 Task: Open Card Card0000000082 in Board Board0000000021 in Workspace WS0000000007 in Trello. Add Member Ayush98111@gmail.com to Card Card0000000082 in Board Board0000000021 in Workspace WS0000000007 in Trello. Add Blue Label titled Label0000000082 to Card Card0000000082 in Board Board0000000021 in Workspace WS0000000007 in Trello. Add Checklist CL0000000082 to Card Card0000000082 in Board Board0000000021 in Workspace WS0000000007 in Trello. Add Dates with Start Date as Sep 01 2023 and Due Date as Sep 30 2023 to Card Card0000000082 in Board Board0000000021 in Workspace WS0000000007 in Trello
Action: Mouse moved to (383, 416)
Screenshot: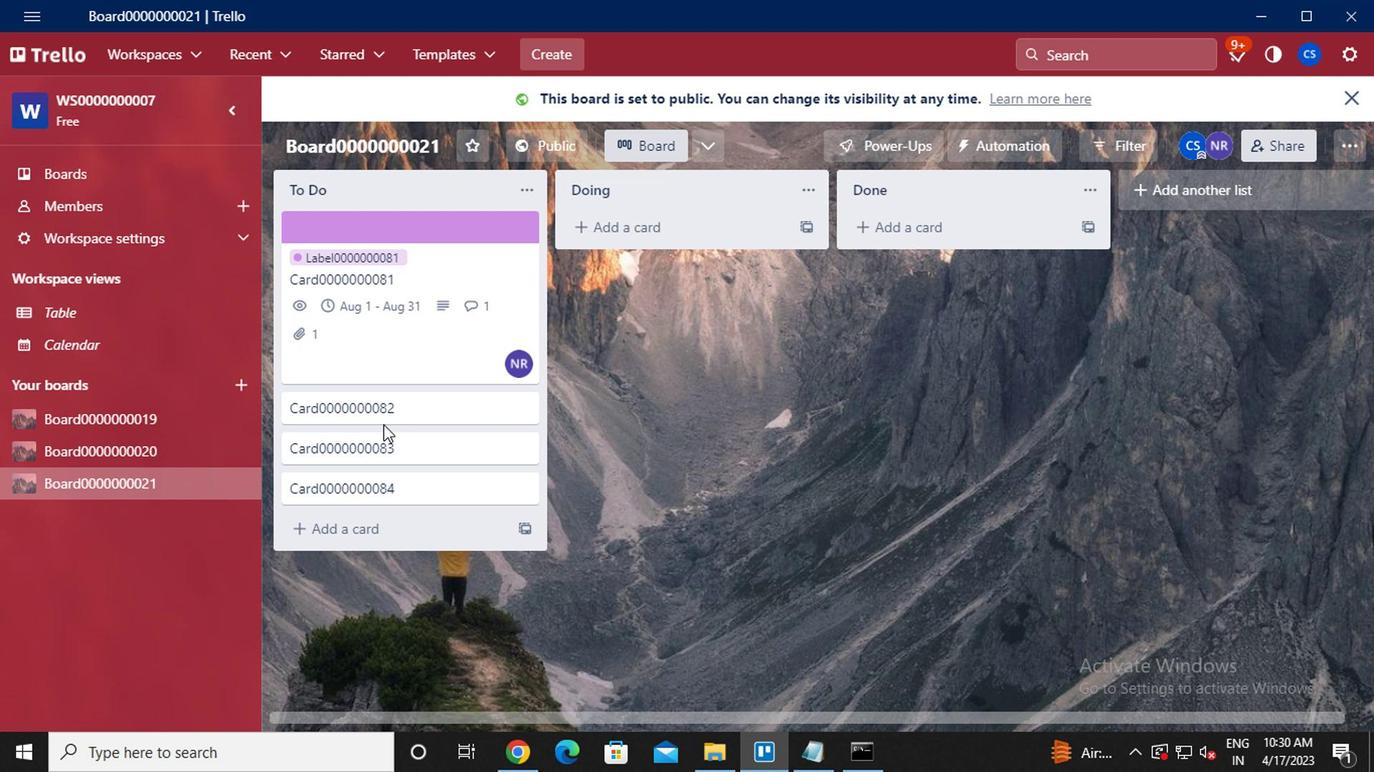 
Action: Mouse pressed left at (383, 416)
Screenshot: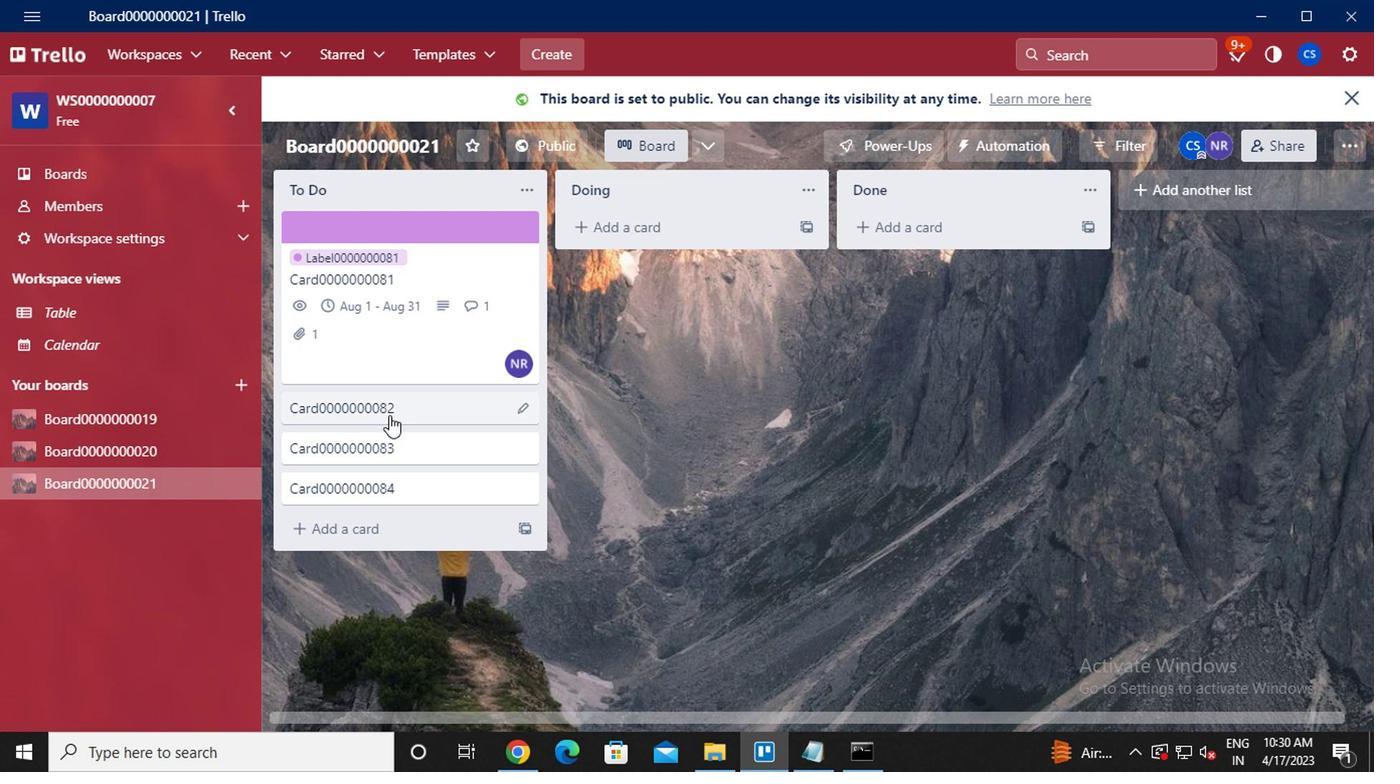 
Action: Mouse moved to (927, 272)
Screenshot: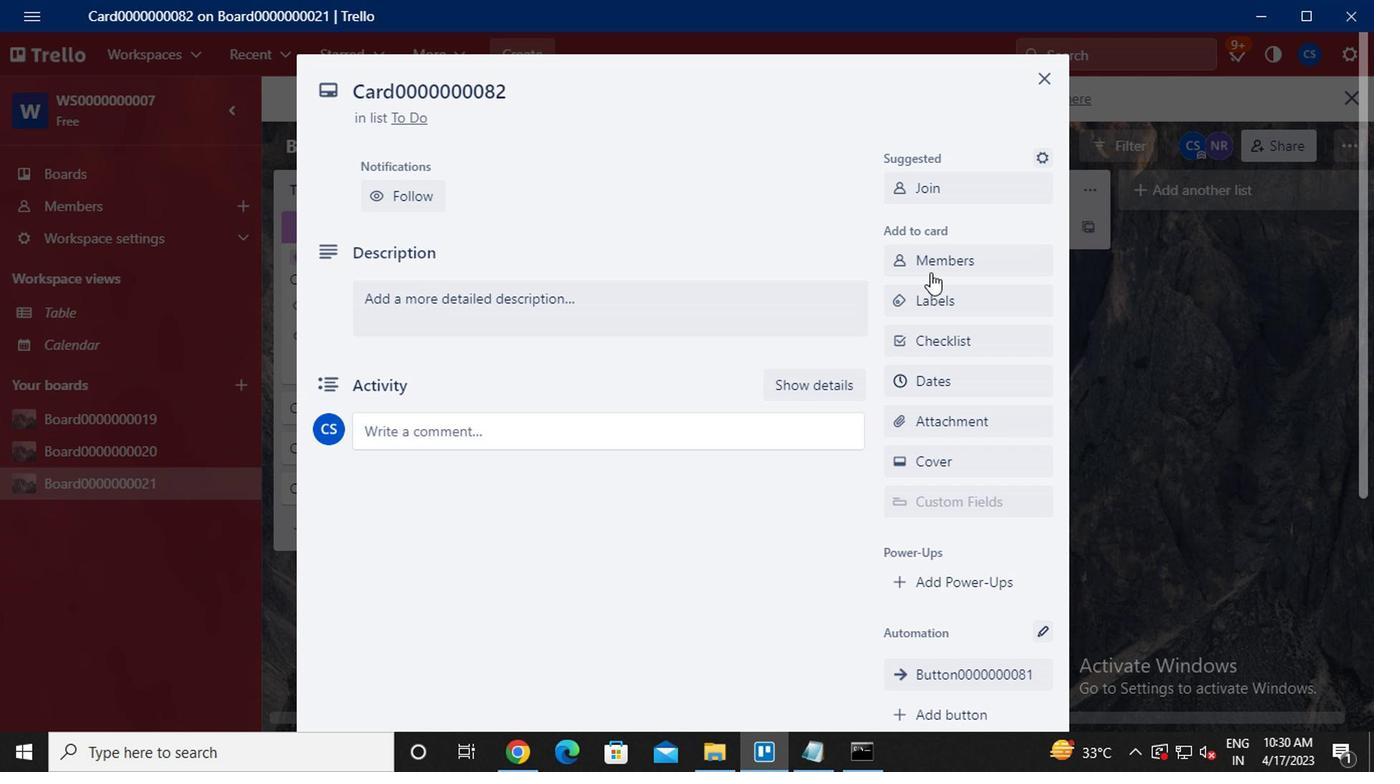 
Action: Mouse pressed left at (927, 272)
Screenshot: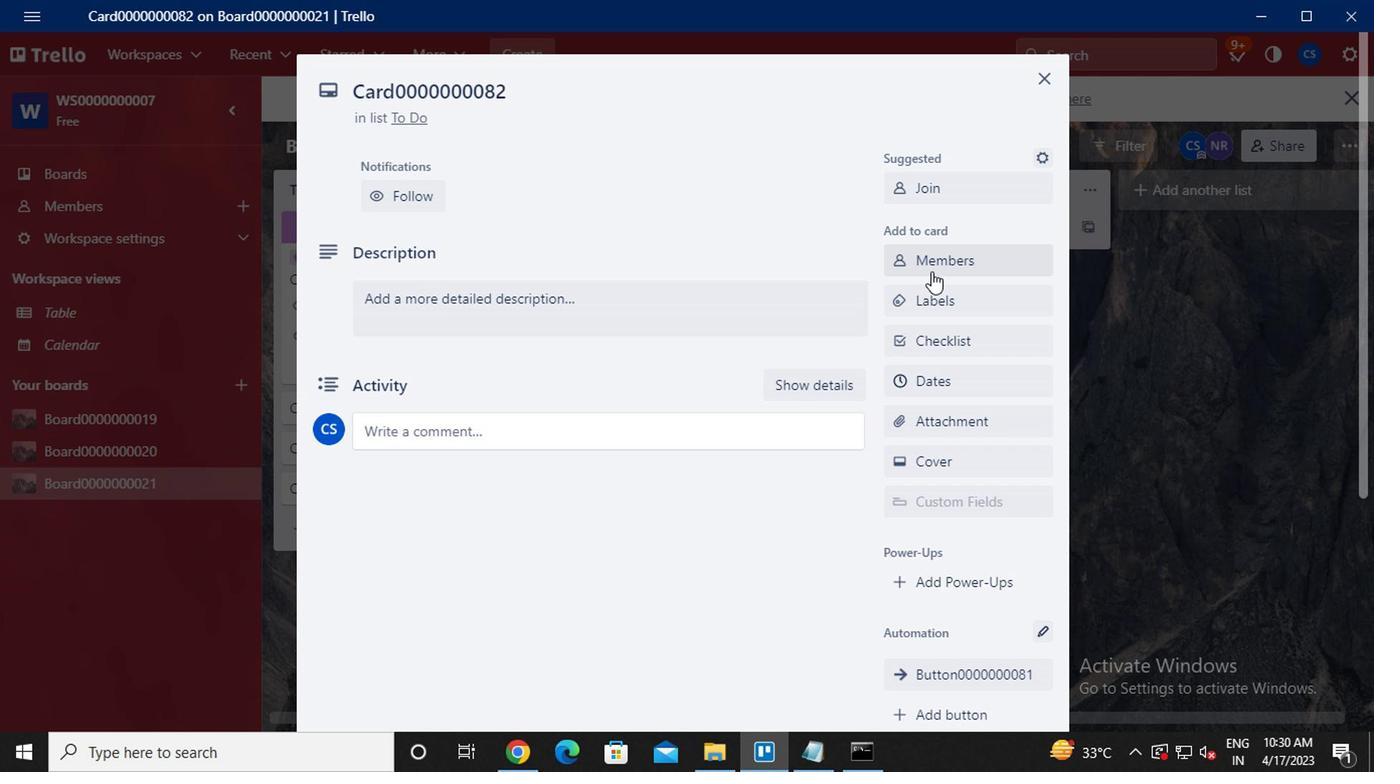 
Action: Mouse moved to (896, 314)
Screenshot: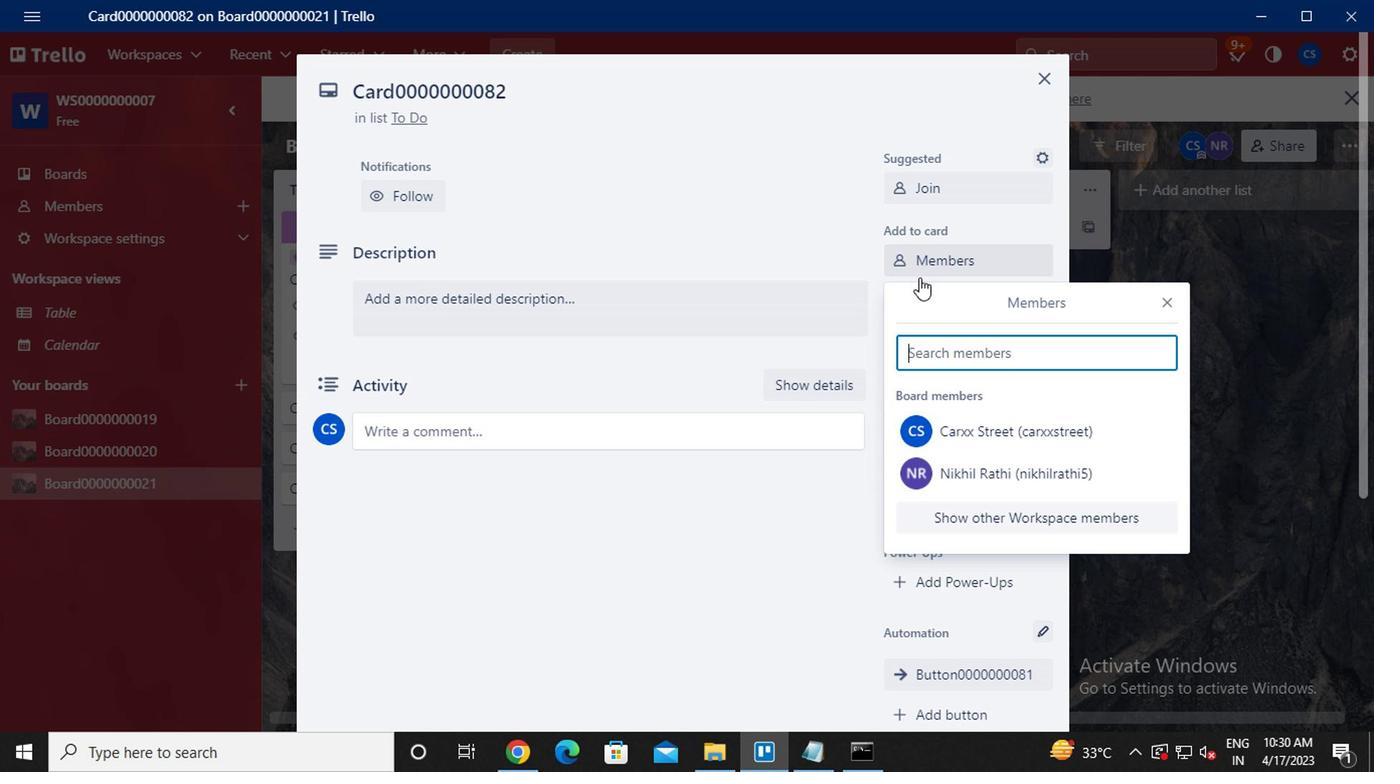 
Action: Key pressed <Key.caps_lock>ayush98111<Key.shift>@GMAIL.OM<Key.backspace><Key.backspace>COM
Screenshot: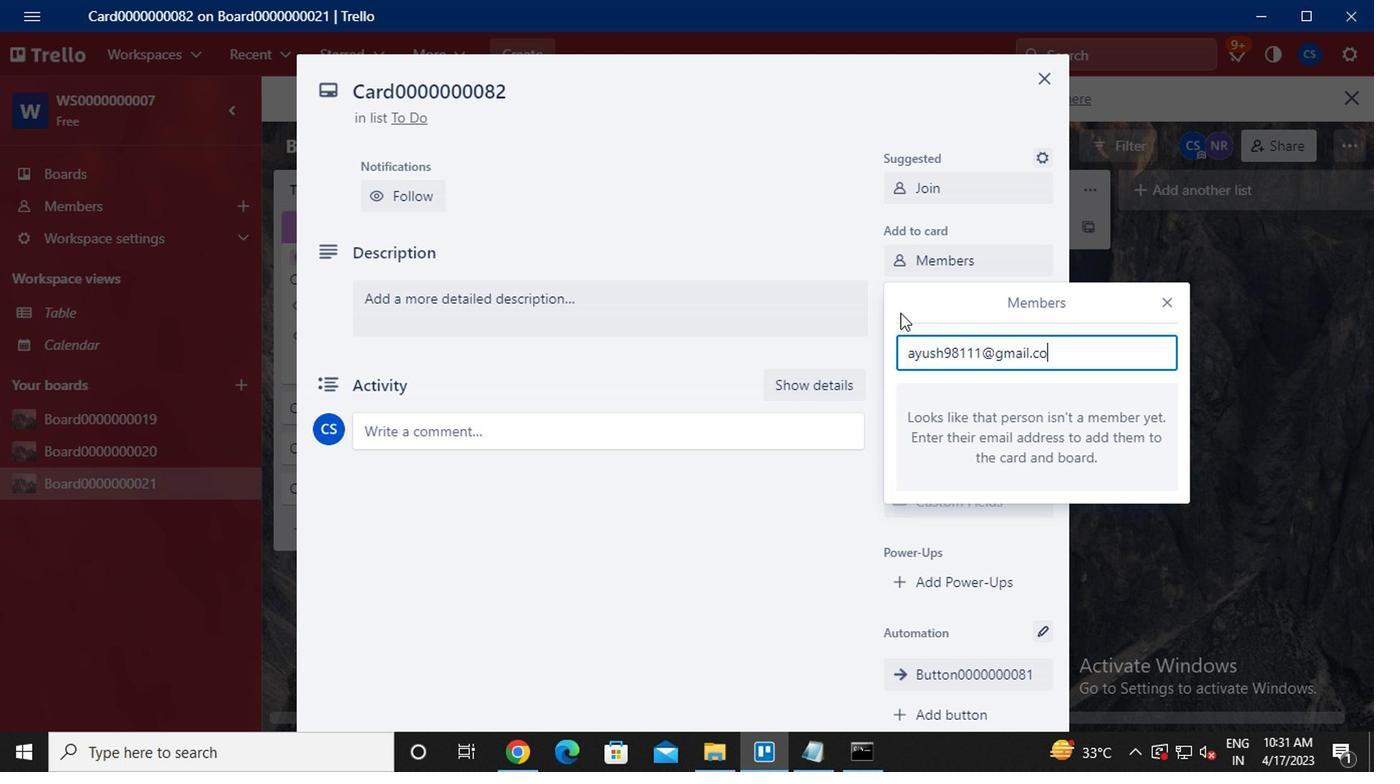
Action: Mouse moved to (926, 508)
Screenshot: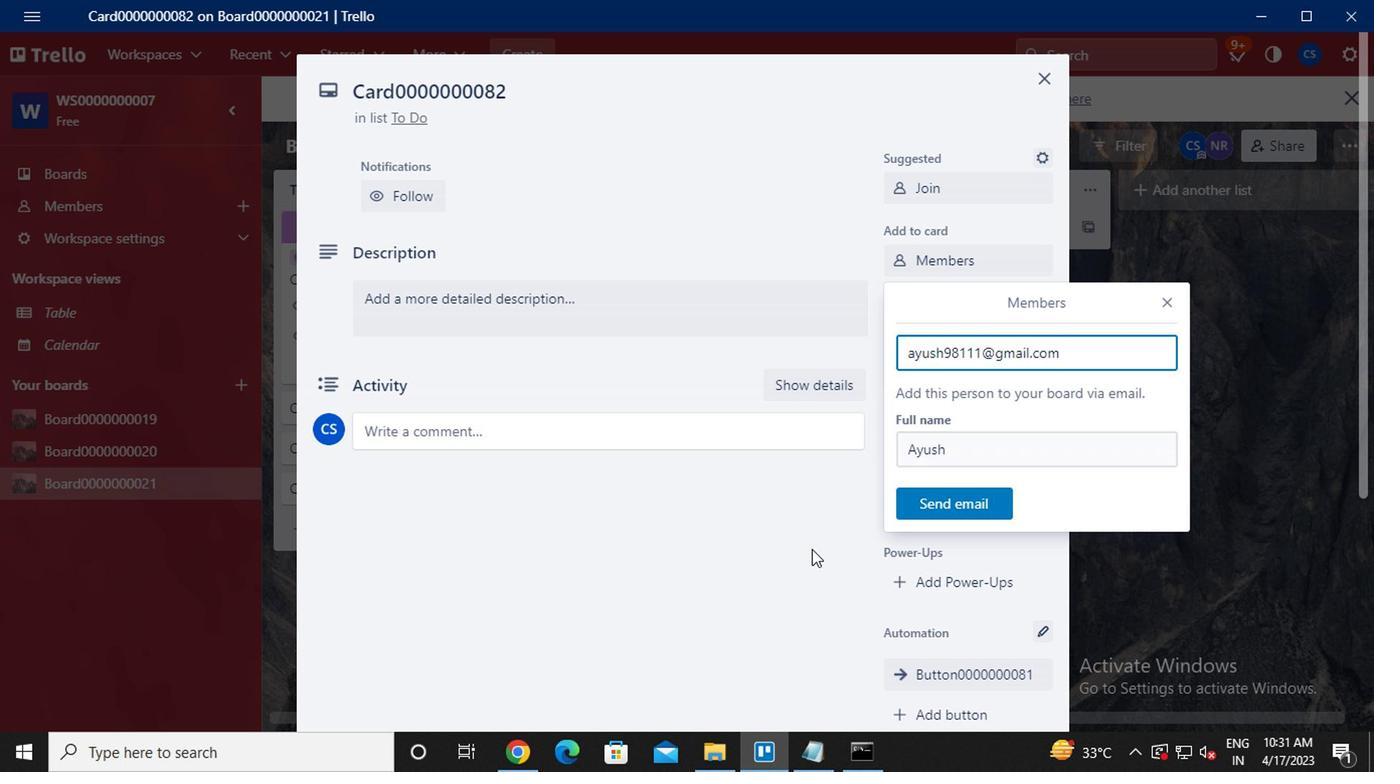 
Action: Mouse pressed left at (926, 508)
Screenshot: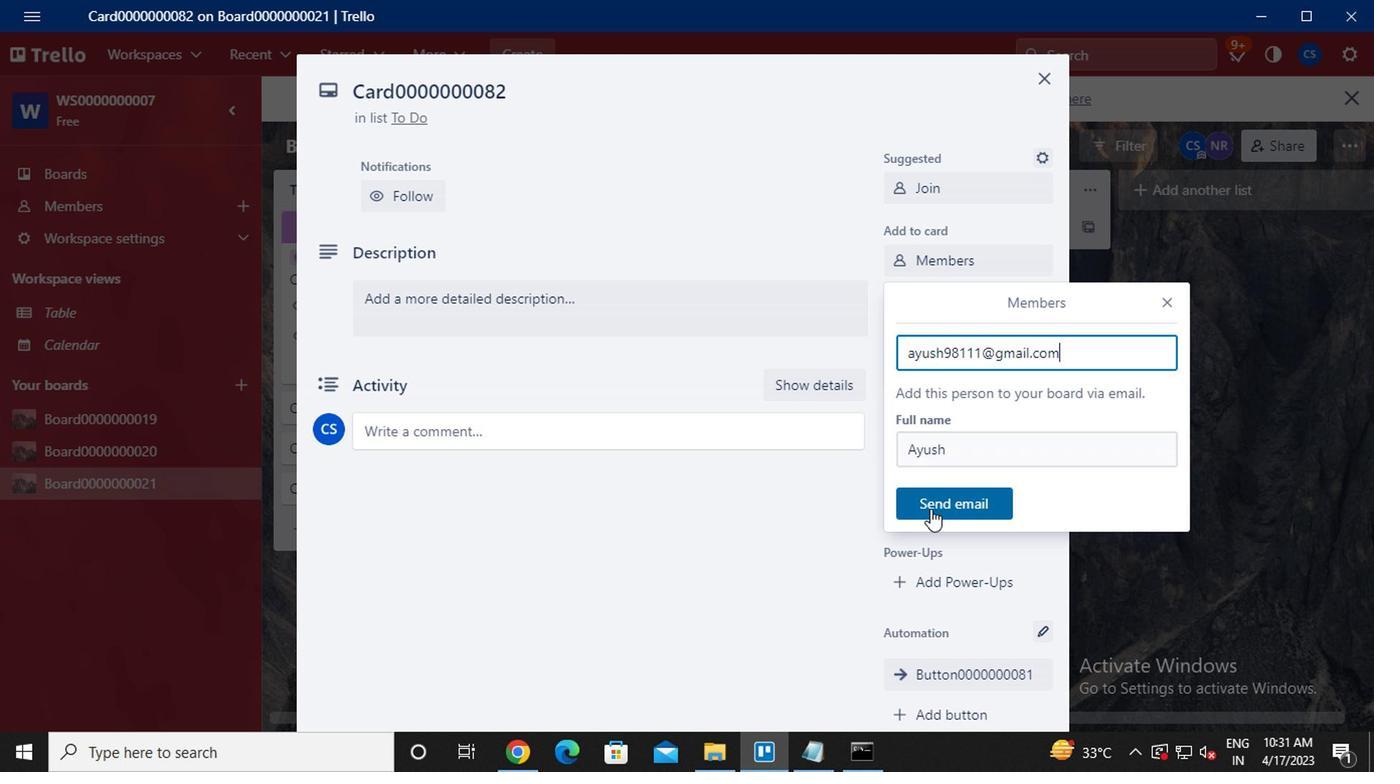 
Action: Mouse moved to (956, 295)
Screenshot: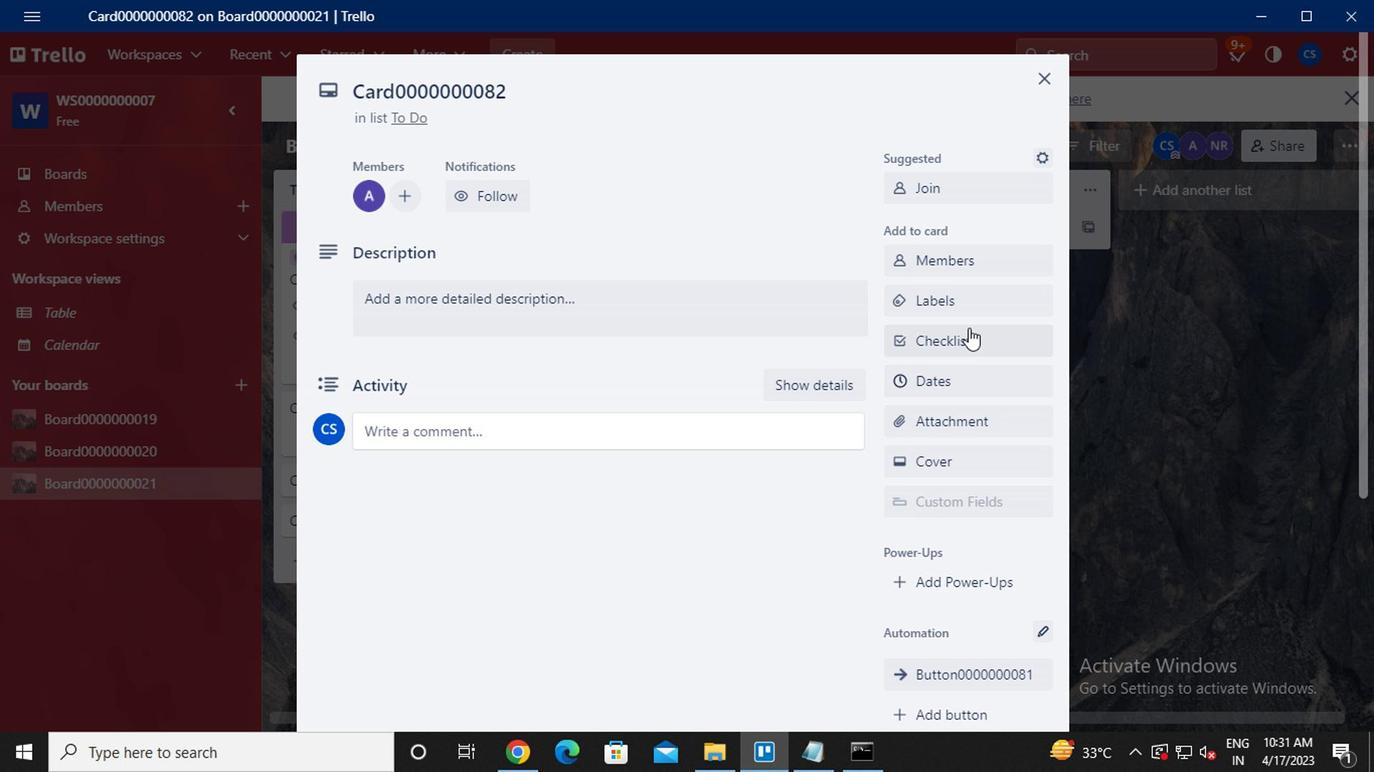 
Action: Mouse pressed left at (956, 295)
Screenshot: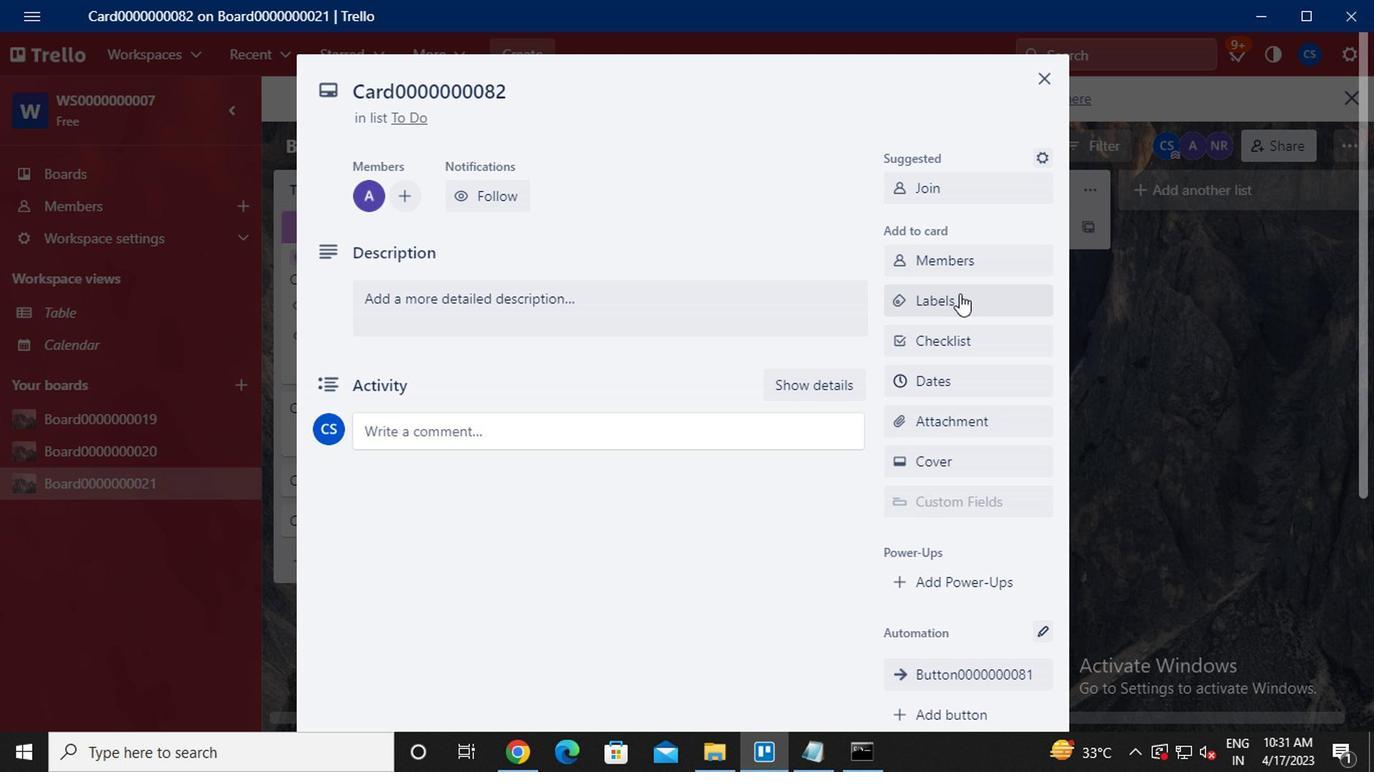 
Action: Mouse moved to (1013, 491)
Screenshot: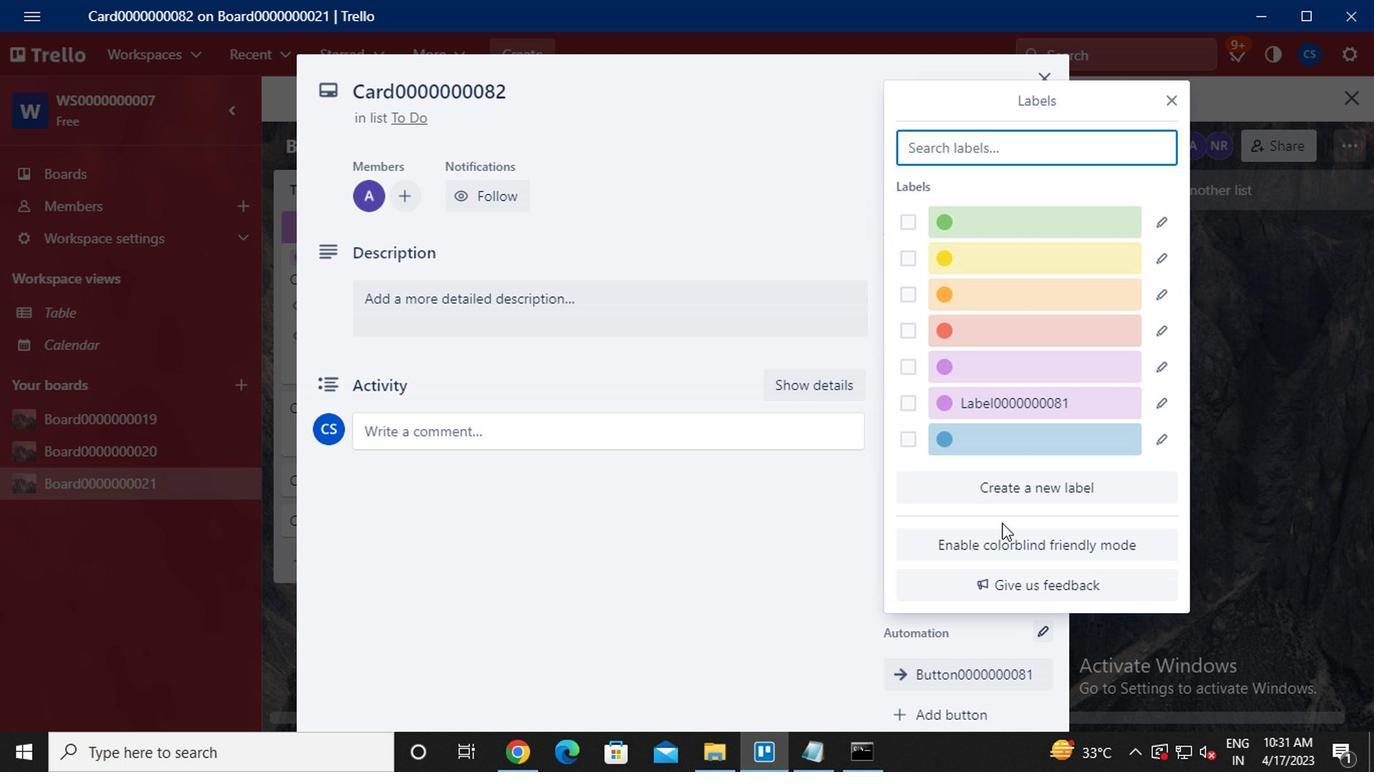 
Action: Mouse pressed left at (1013, 491)
Screenshot: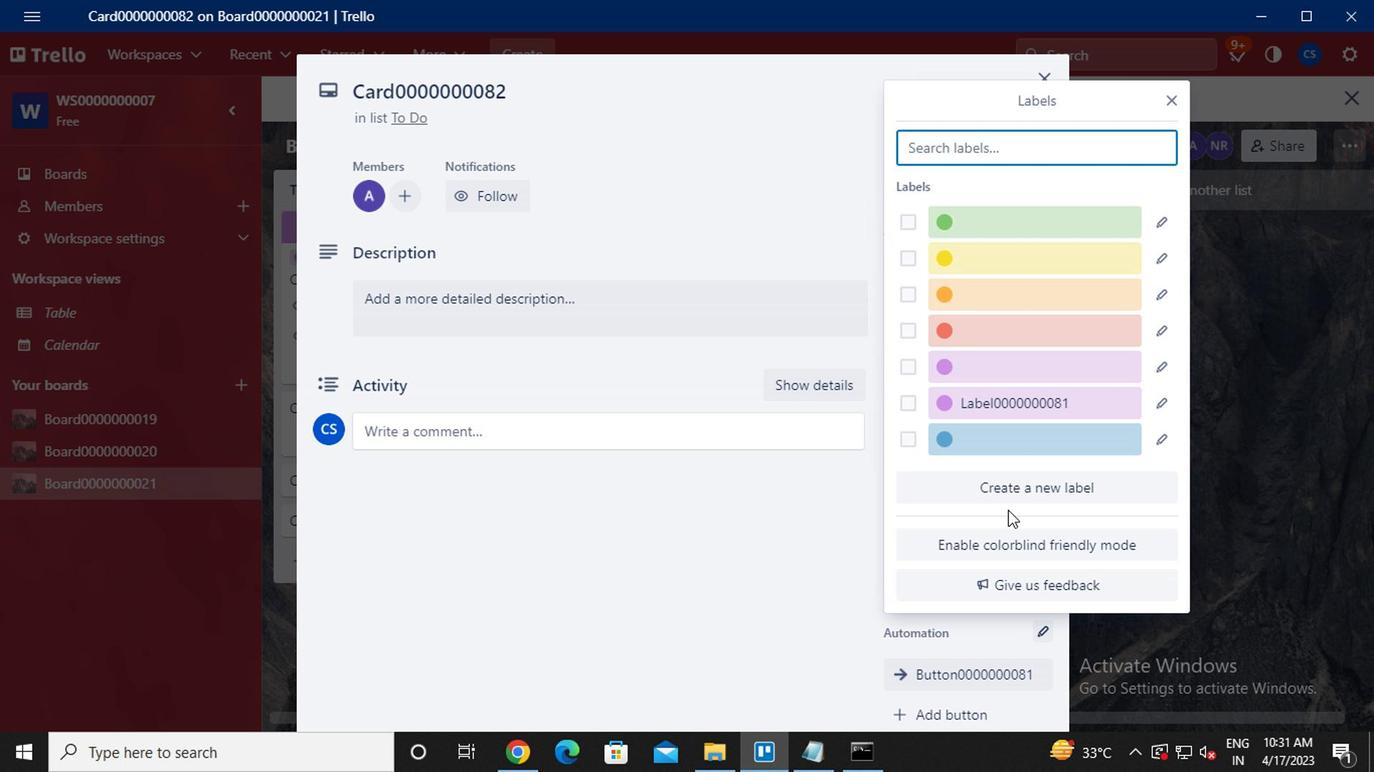
Action: Mouse moved to (760, 453)
Screenshot: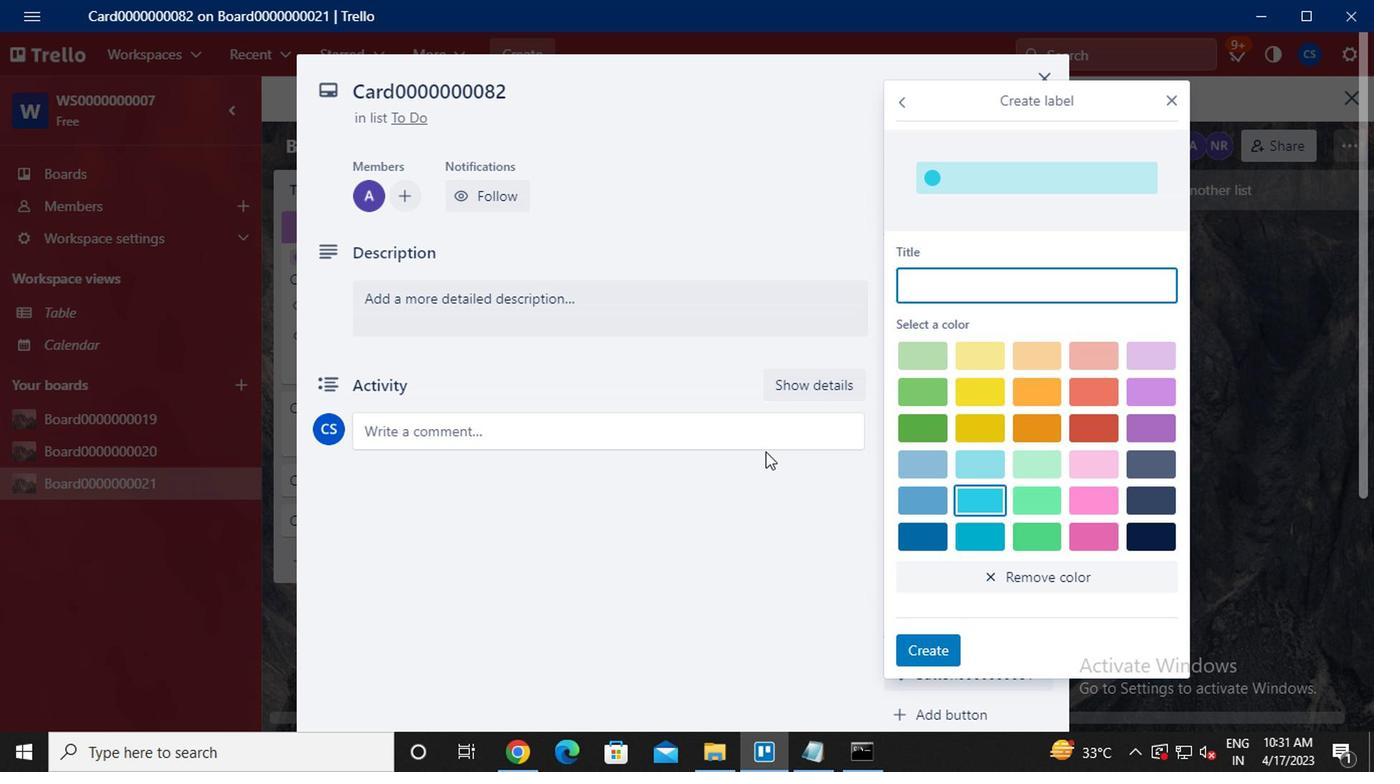 
Action: Key pressed <Key.caps_lock>L<Key.caps_lock>ABEL0000000082
Screenshot: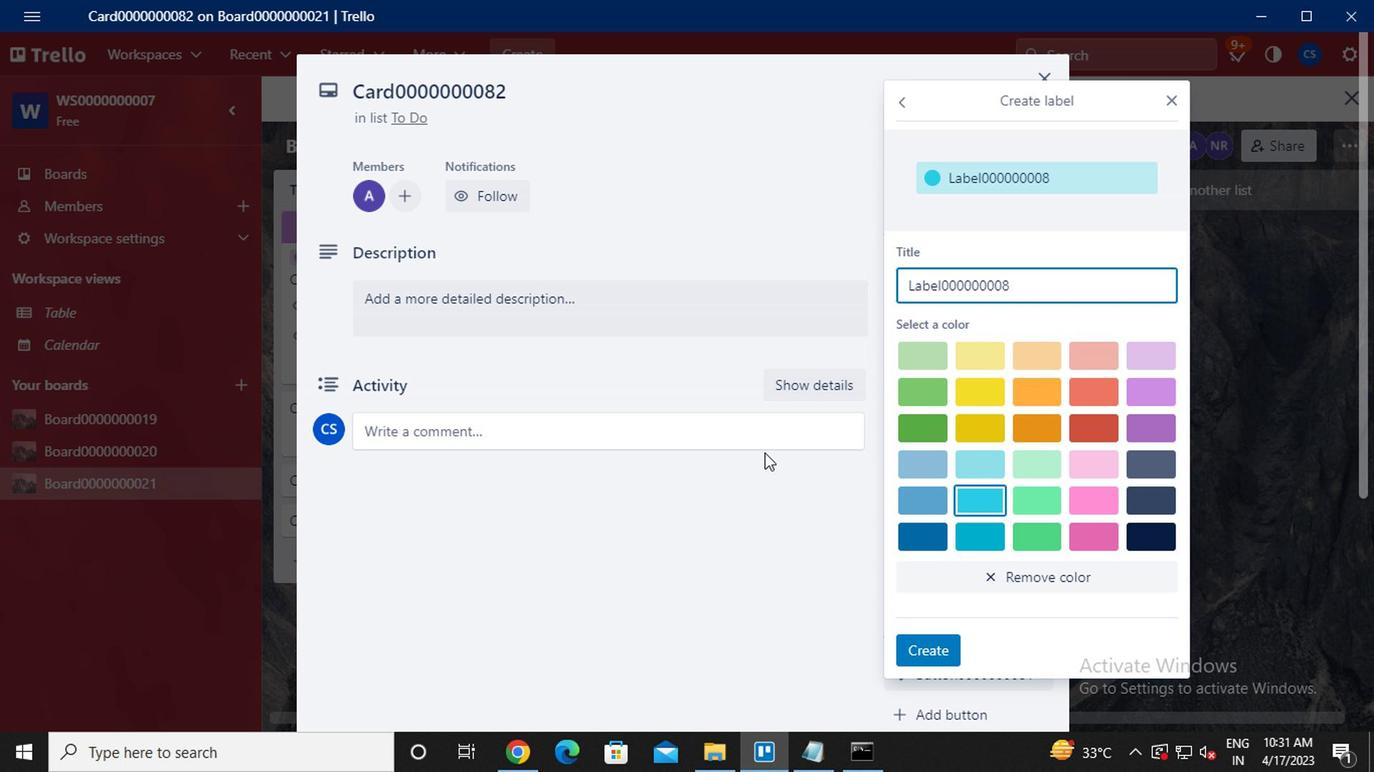 
Action: Mouse moved to (918, 501)
Screenshot: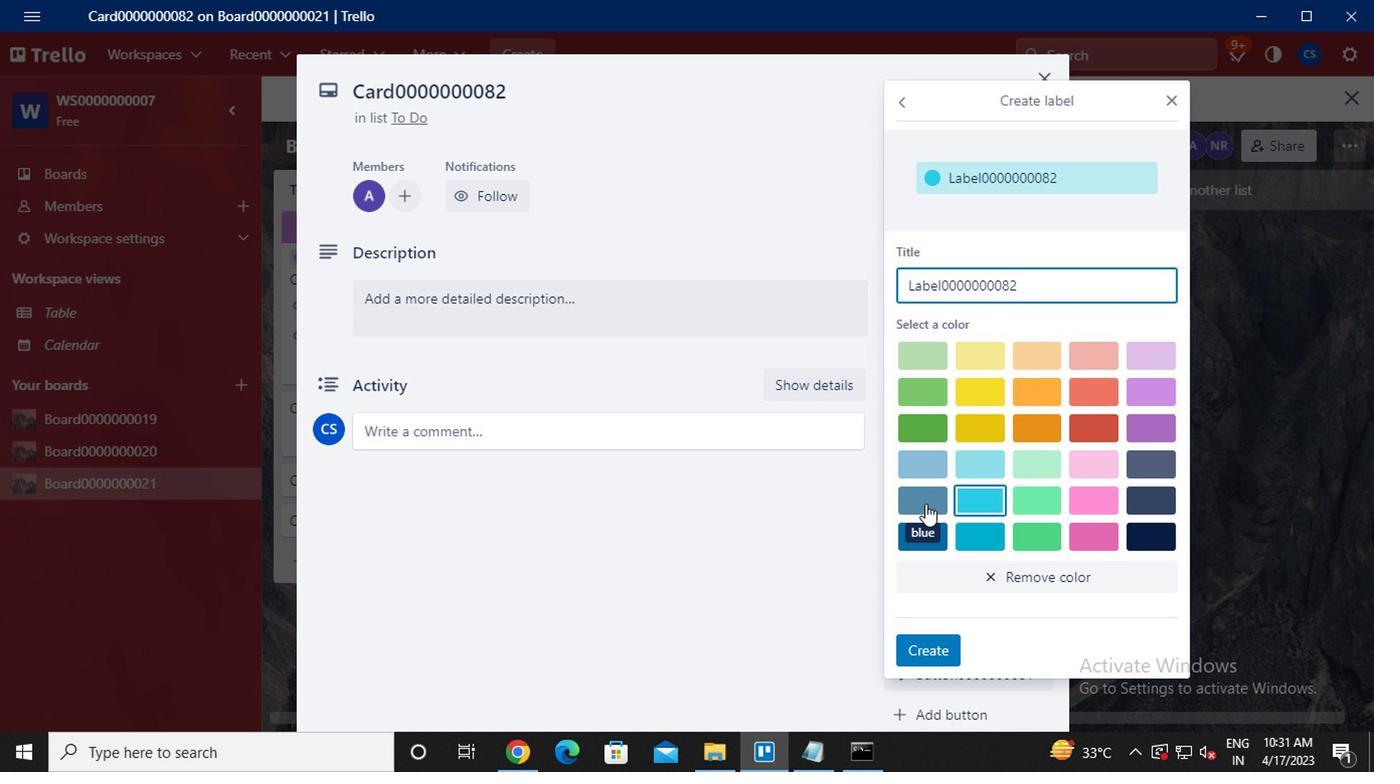 
Action: Mouse pressed left at (918, 501)
Screenshot: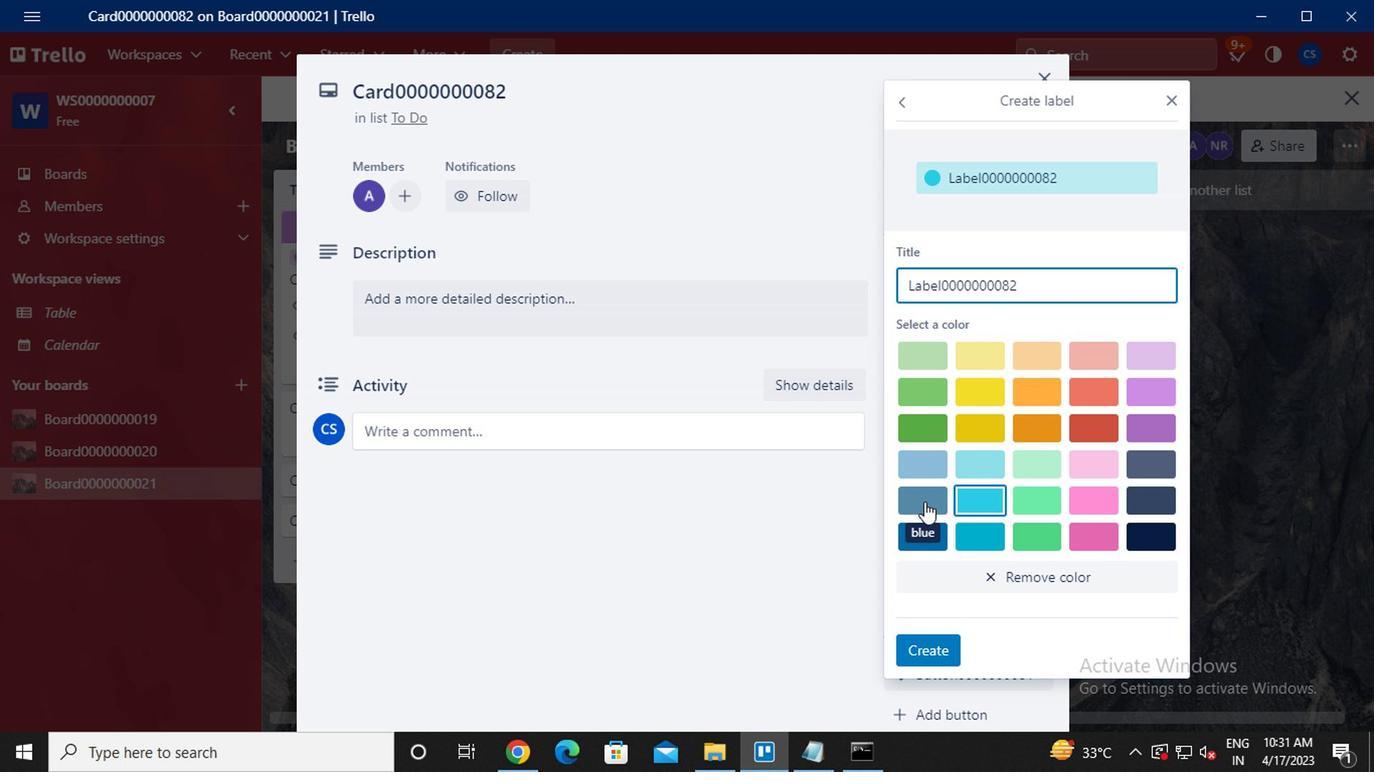 
Action: Mouse moved to (919, 644)
Screenshot: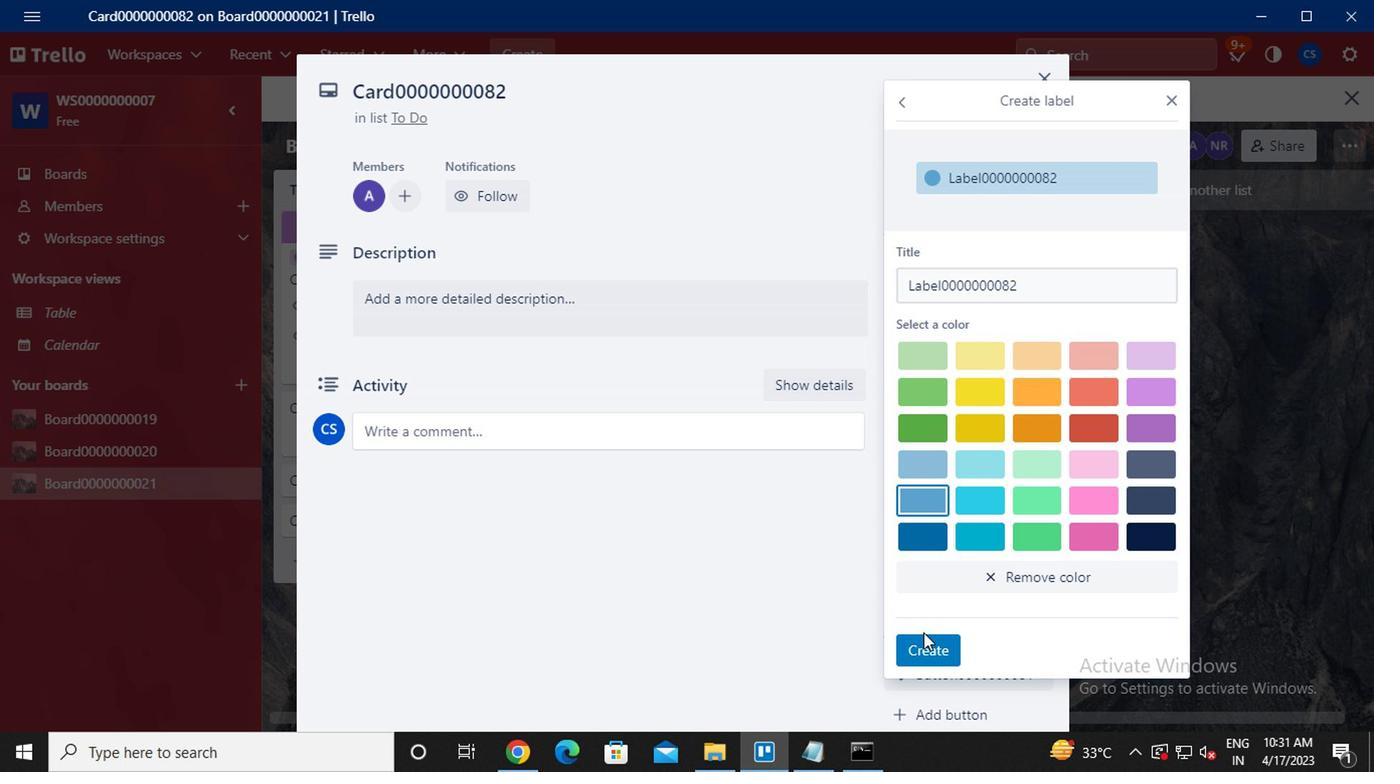 
Action: Mouse pressed left at (919, 644)
Screenshot: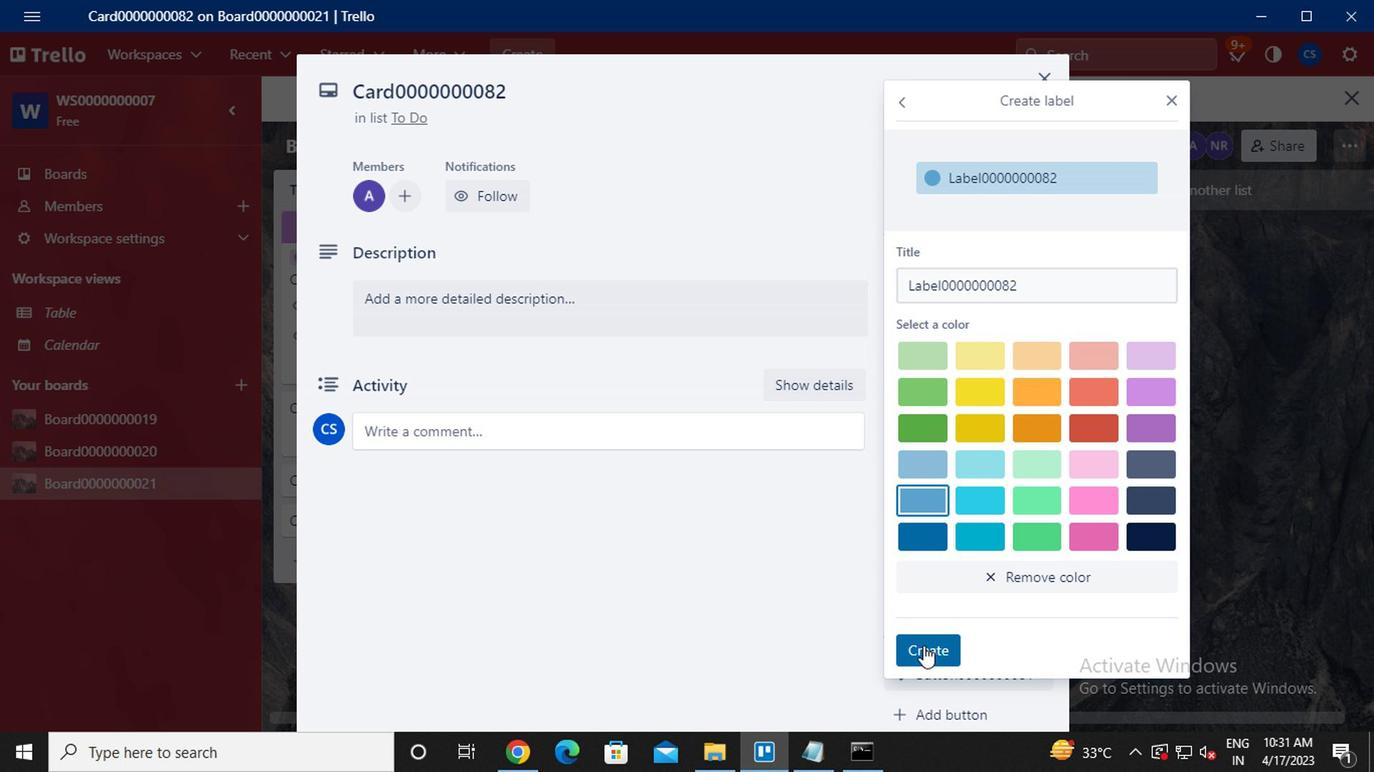 
Action: Mouse moved to (1171, 111)
Screenshot: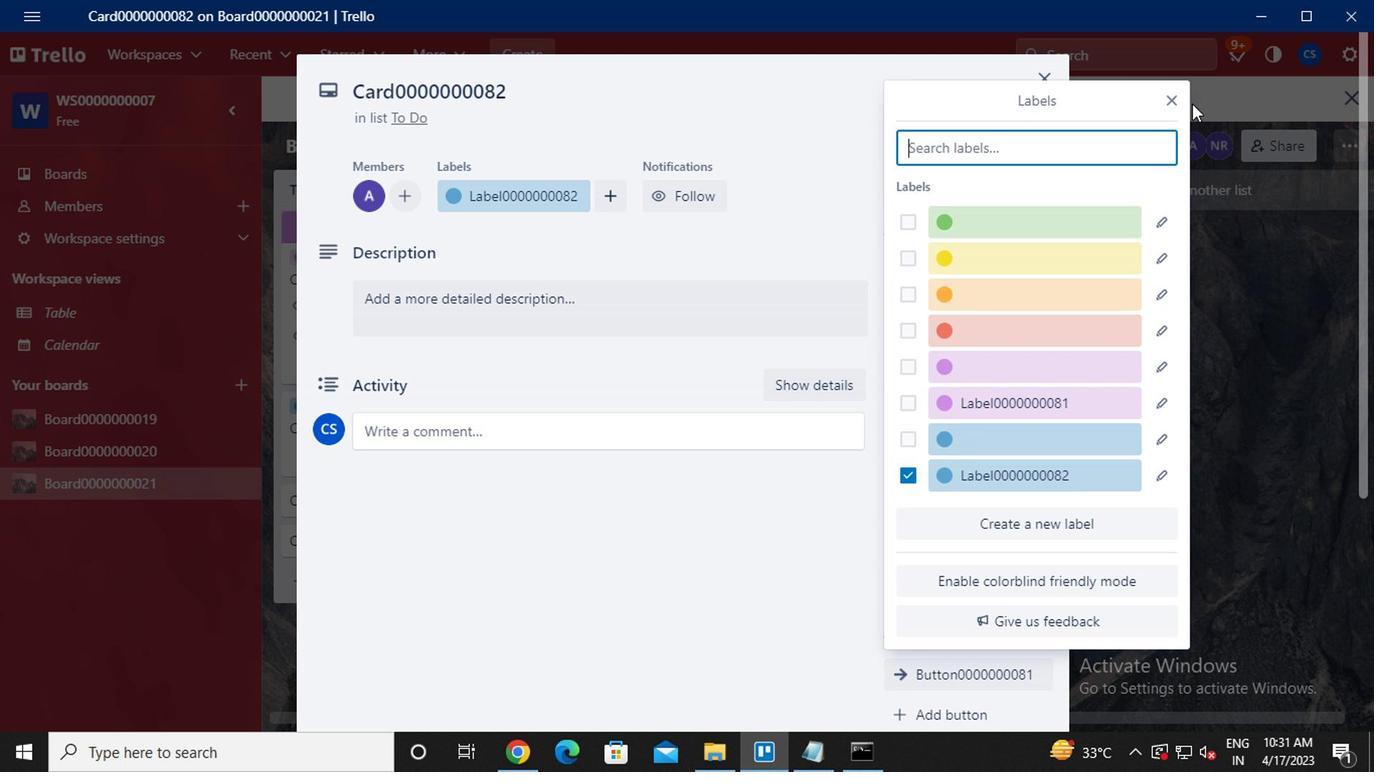 
Action: Mouse pressed left at (1171, 111)
Screenshot: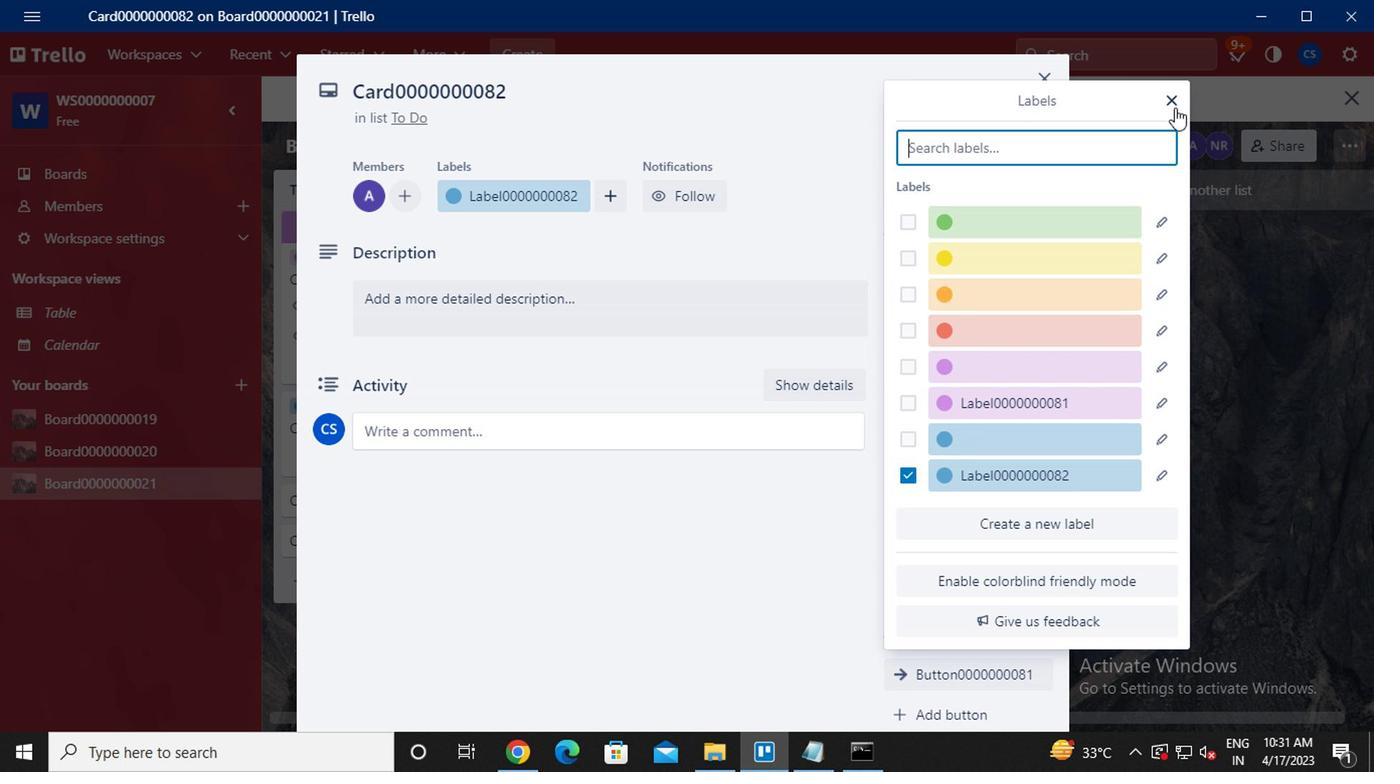 
Action: Mouse moved to (951, 346)
Screenshot: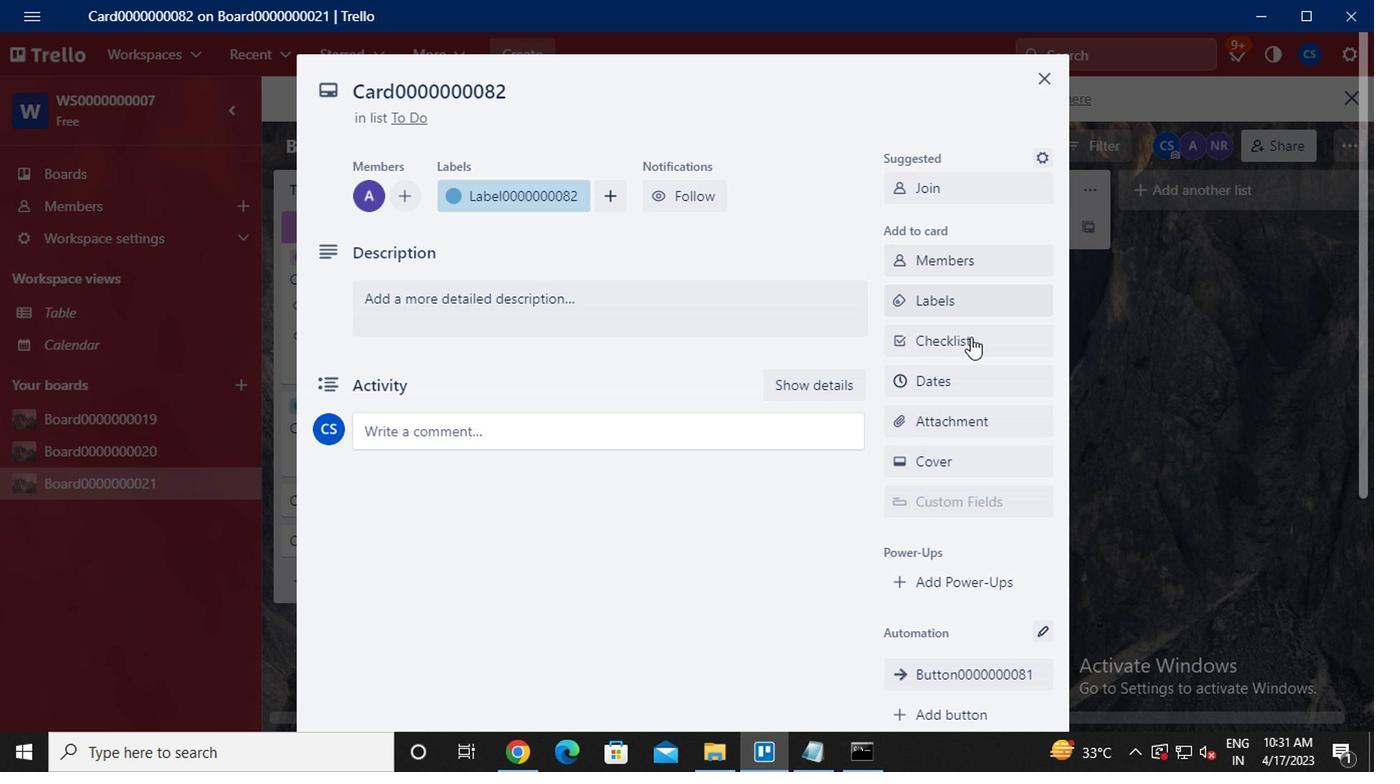
Action: Mouse pressed left at (951, 346)
Screenshot: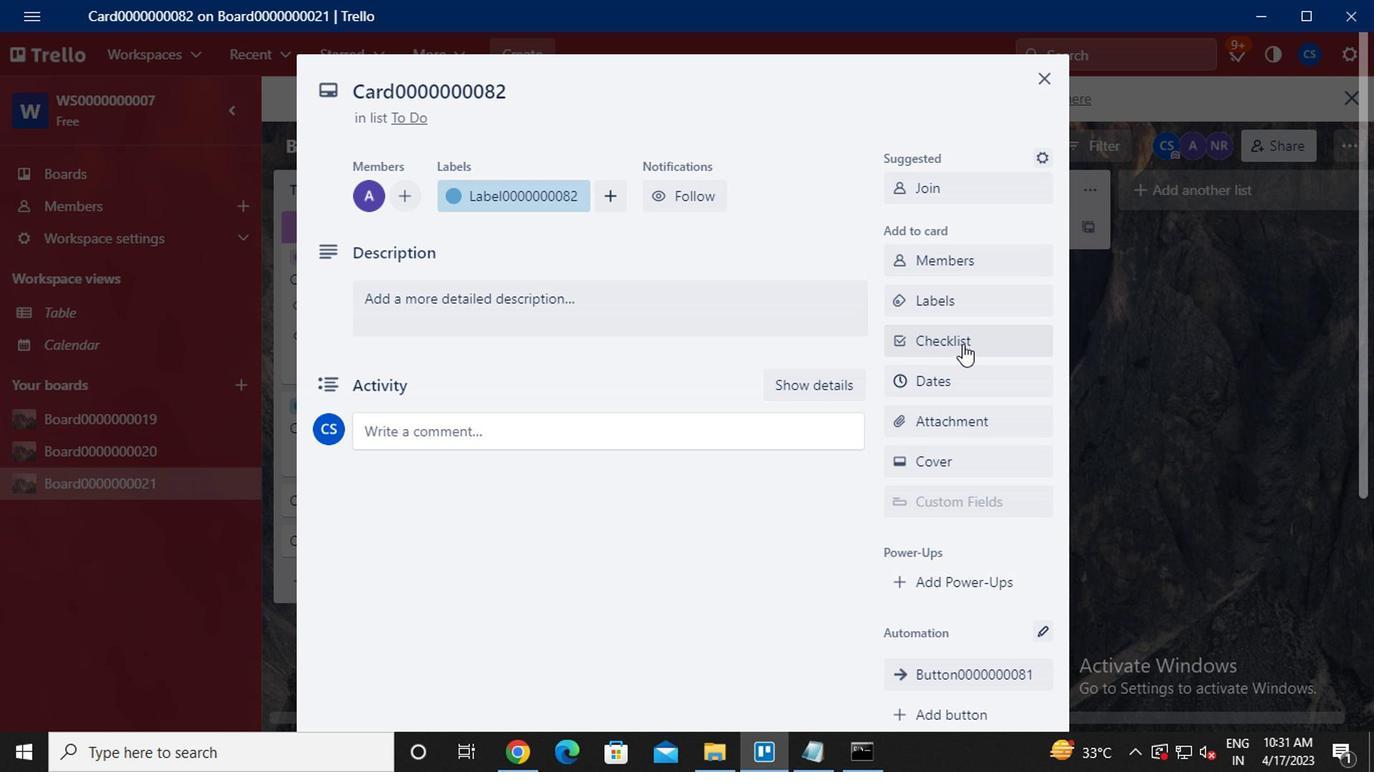 
Action: Key pressed <Key.caps_lock>CL0000000082
Screenshot: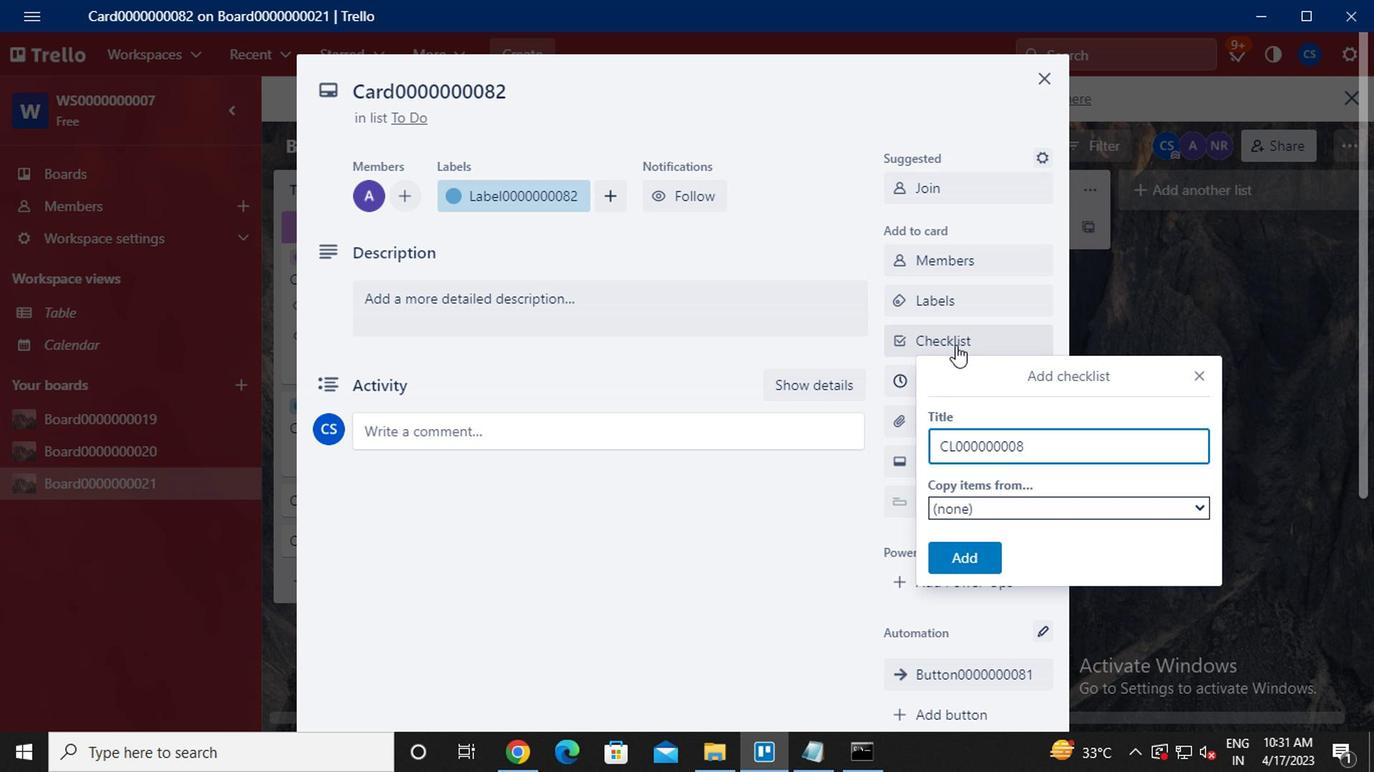 
Action: Mouse moved to (947, 556)
Screenshot: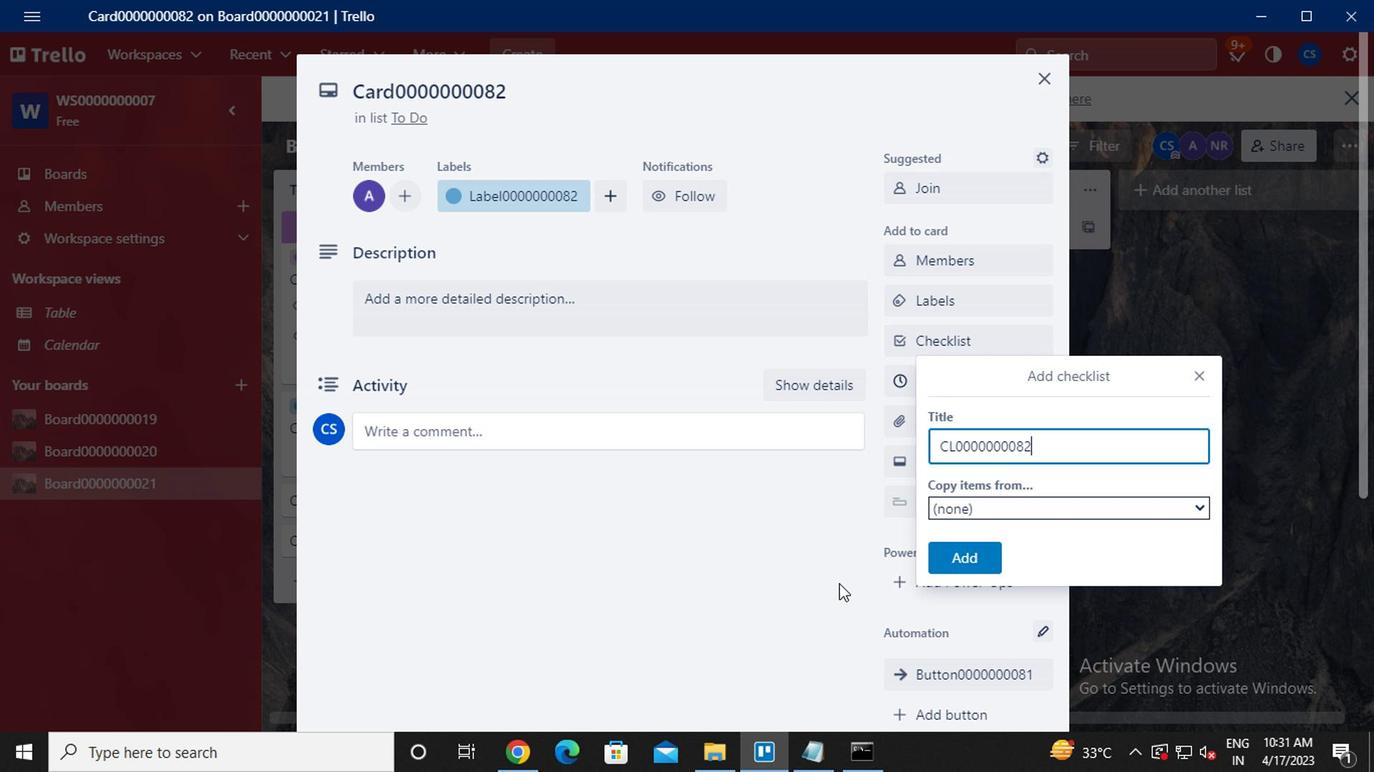 
Action: Mouse pressed left at (947, 556)
Screenshot: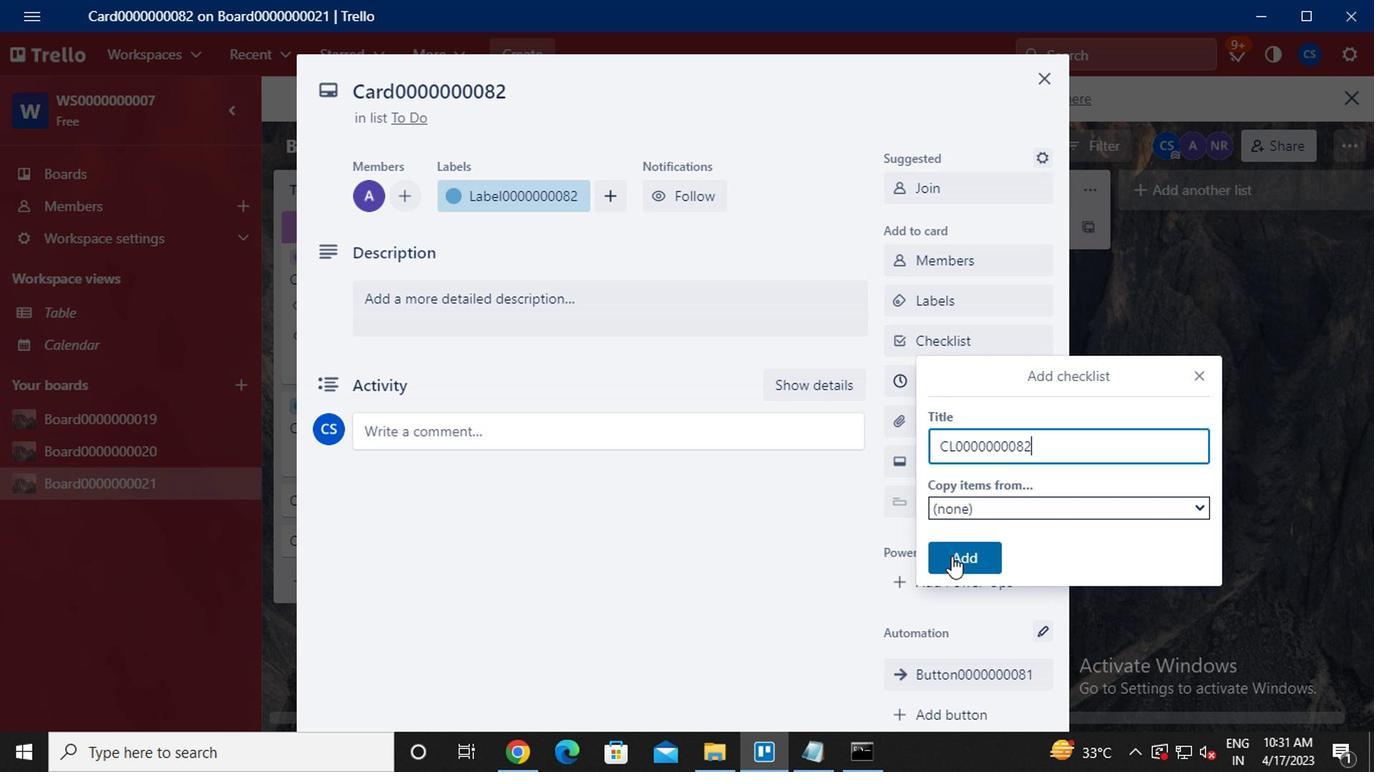 
Action: Mouse moved to (936, 379)
Screenshot: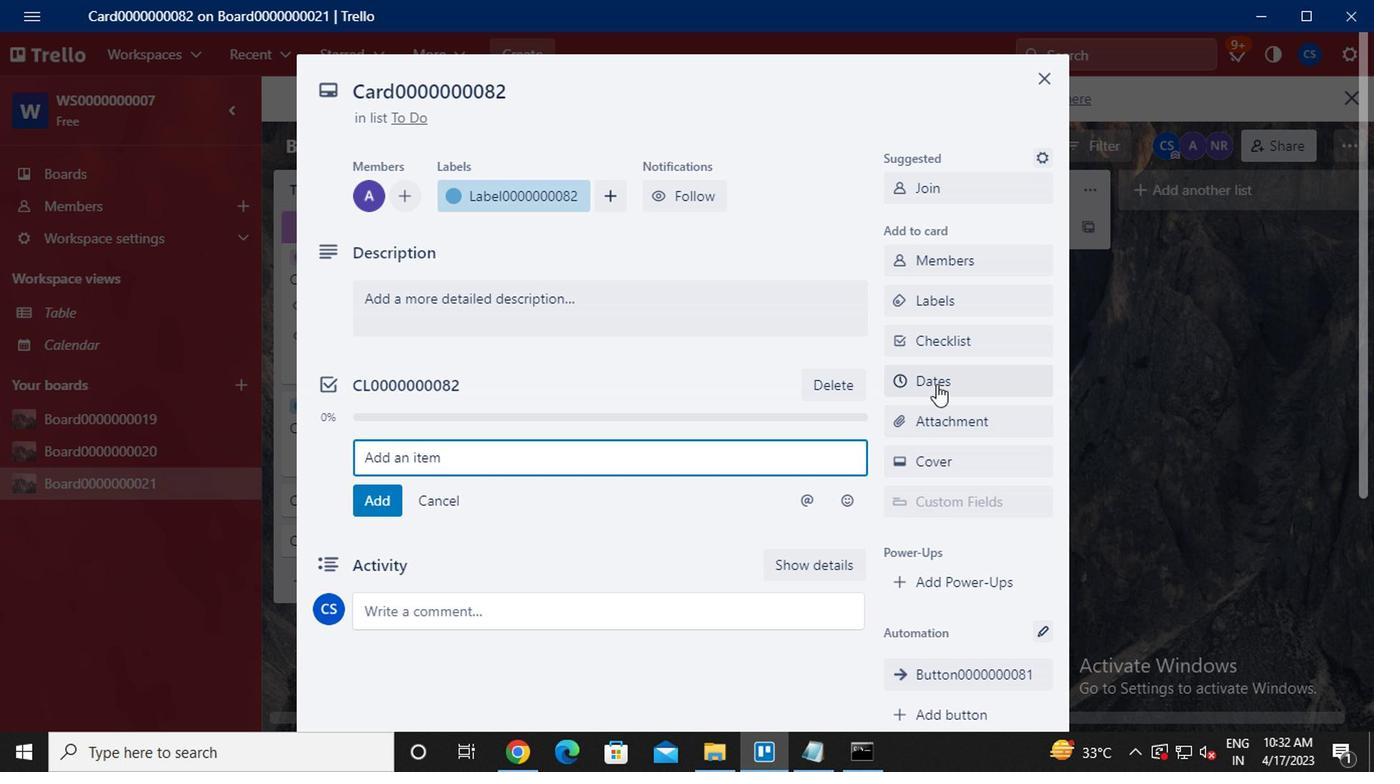 
Action: Mouse pressed left at (936, 379)
Screenshot: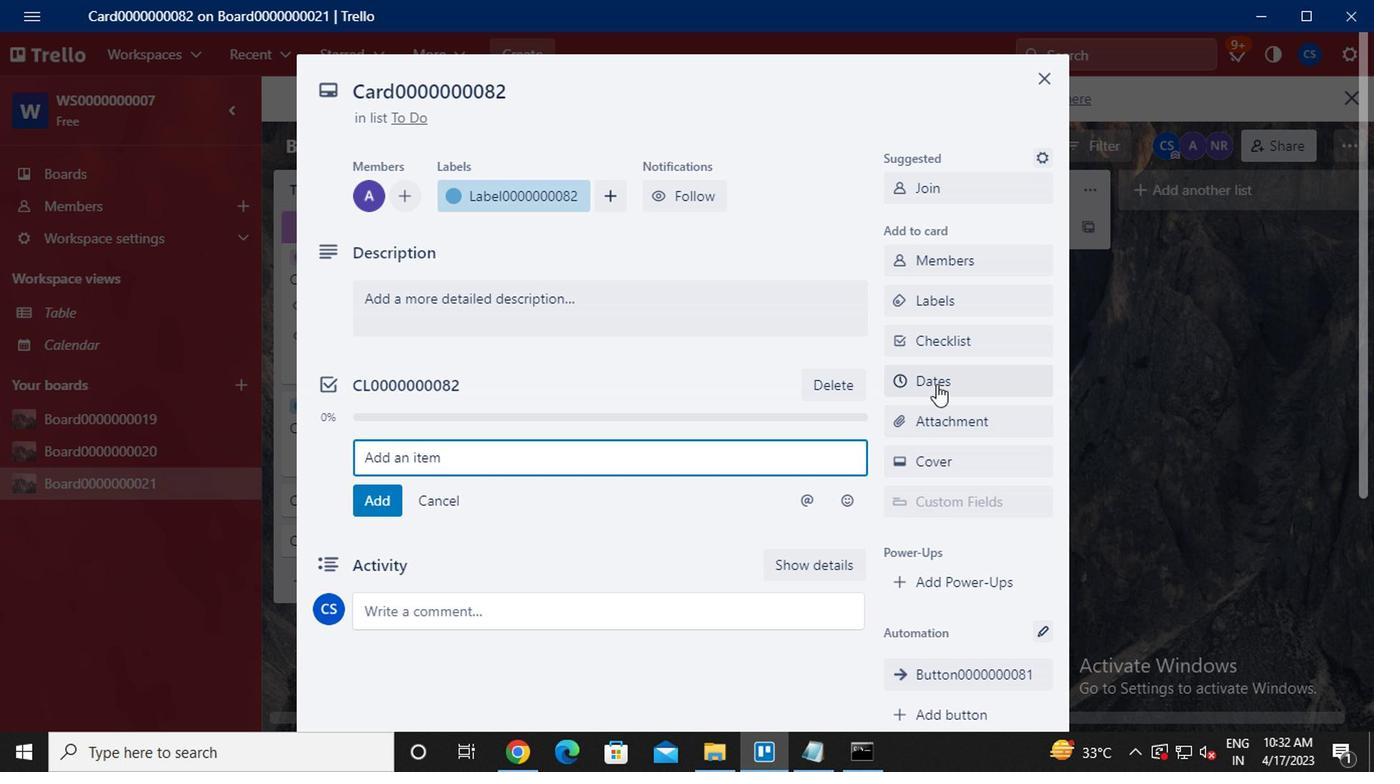 
Action: Mouse moved to (898, 468)
Screenshot: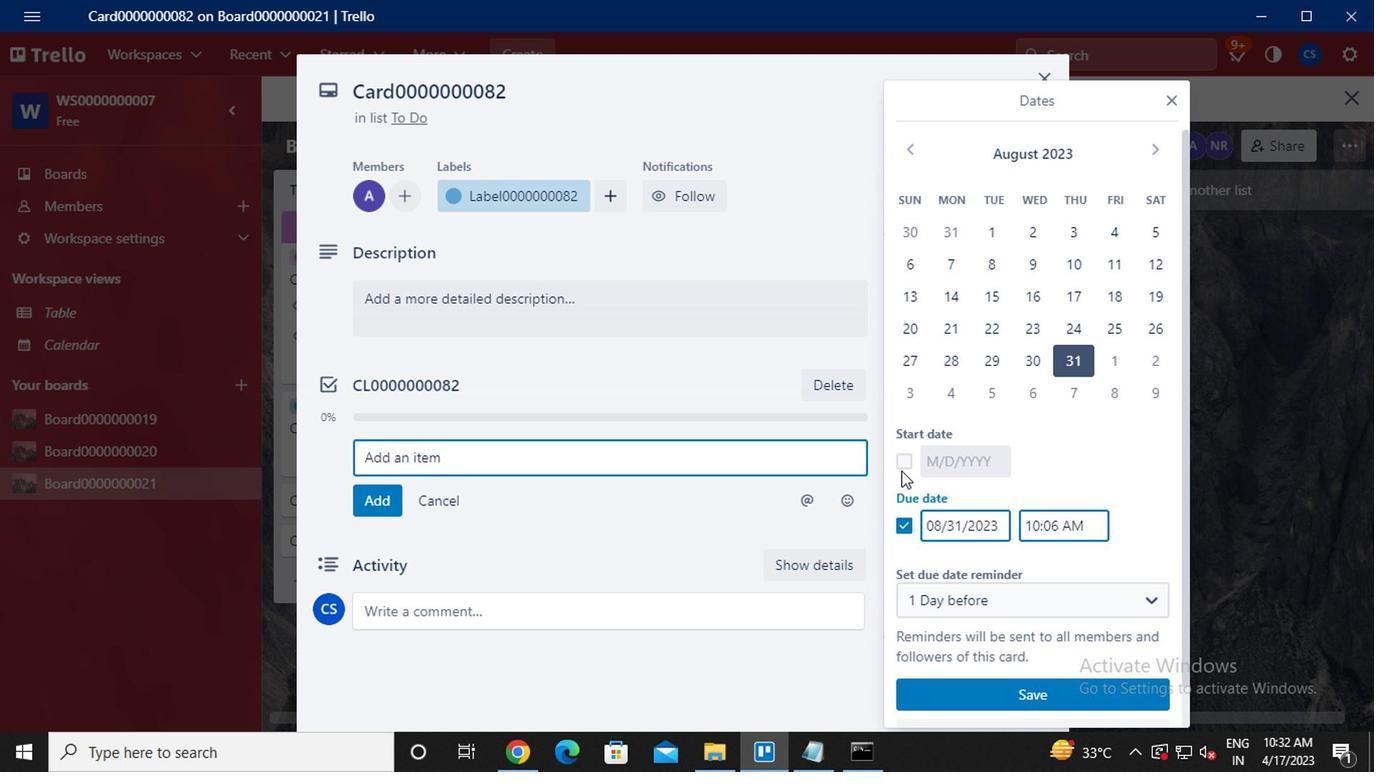 
Action: Mouse pressed left at (898, 468)
Screenshot: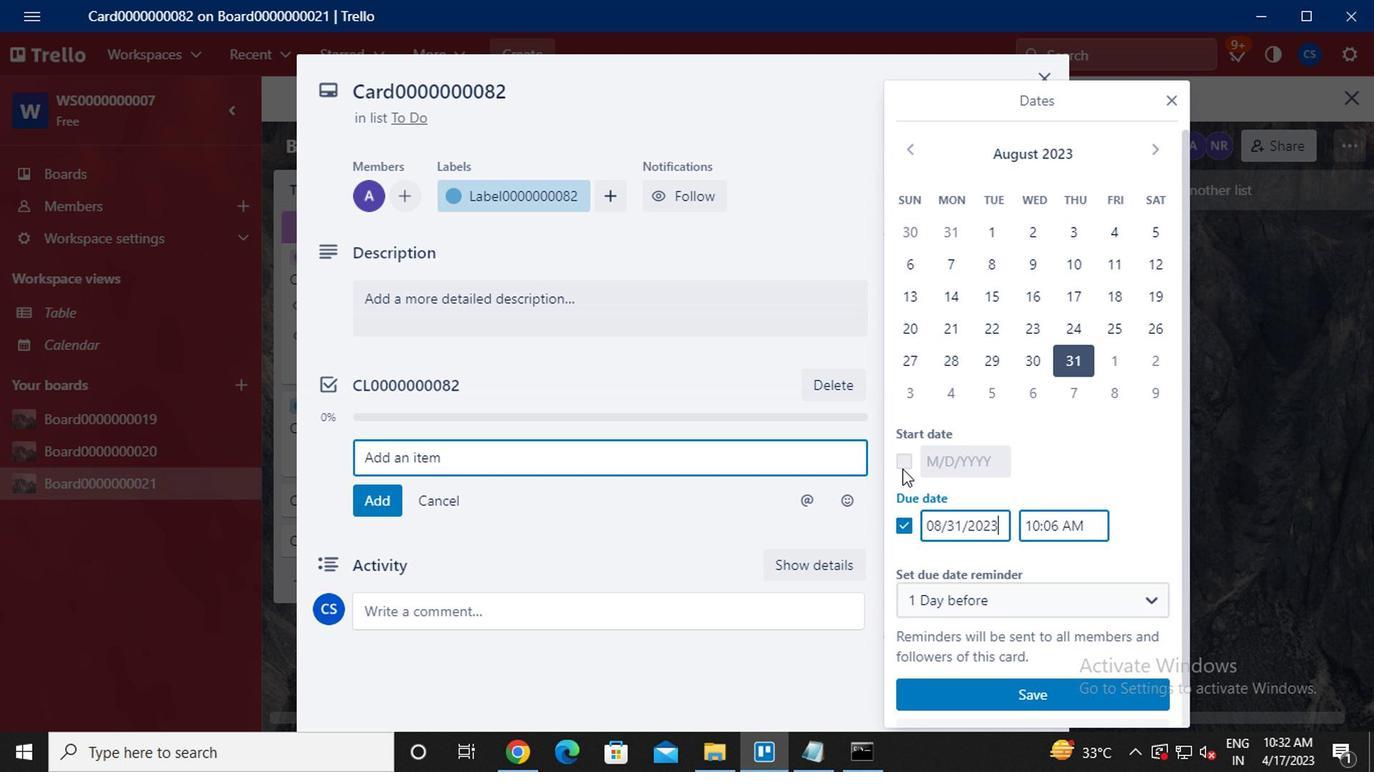 
Action: Mouse moved to (1151, 160)
Screenshot: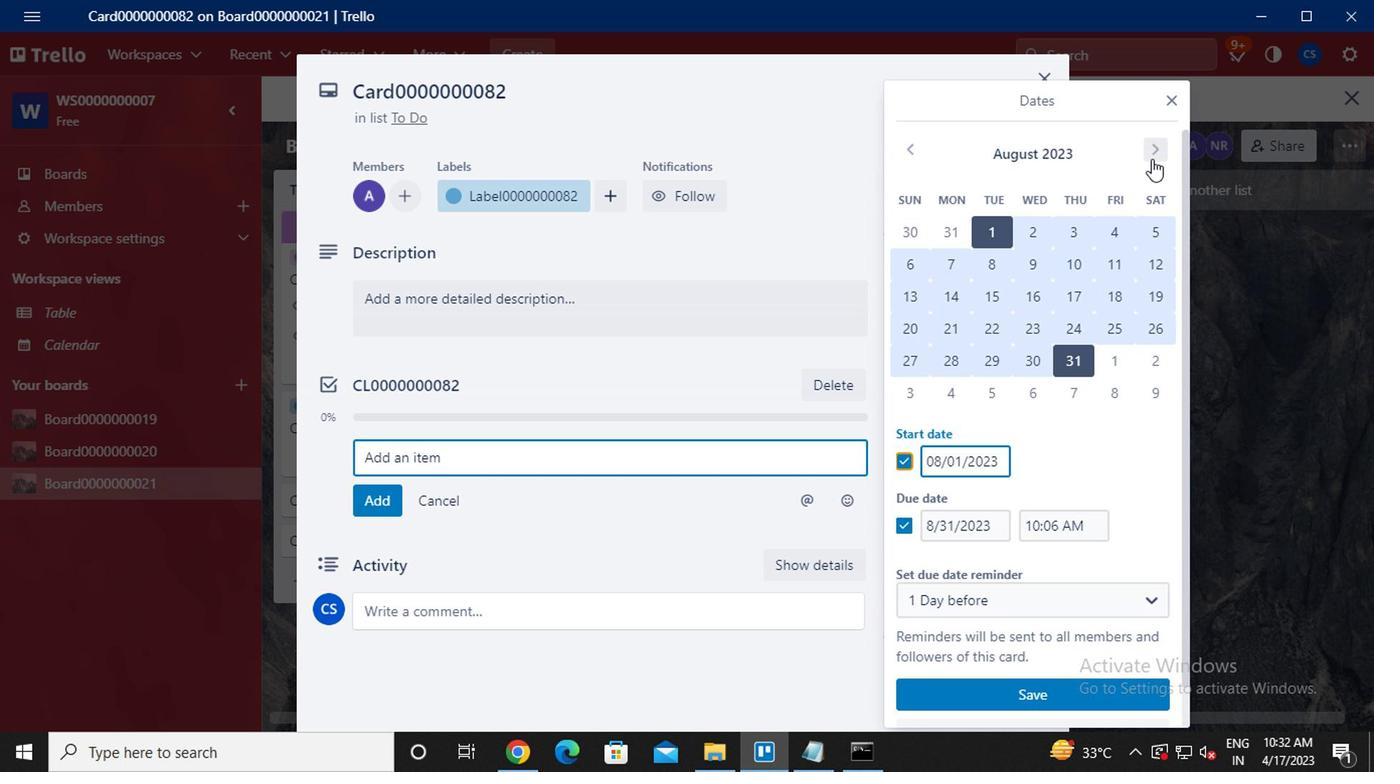 
Action: Mouse pressed left at (1151, 160)
Screenshot: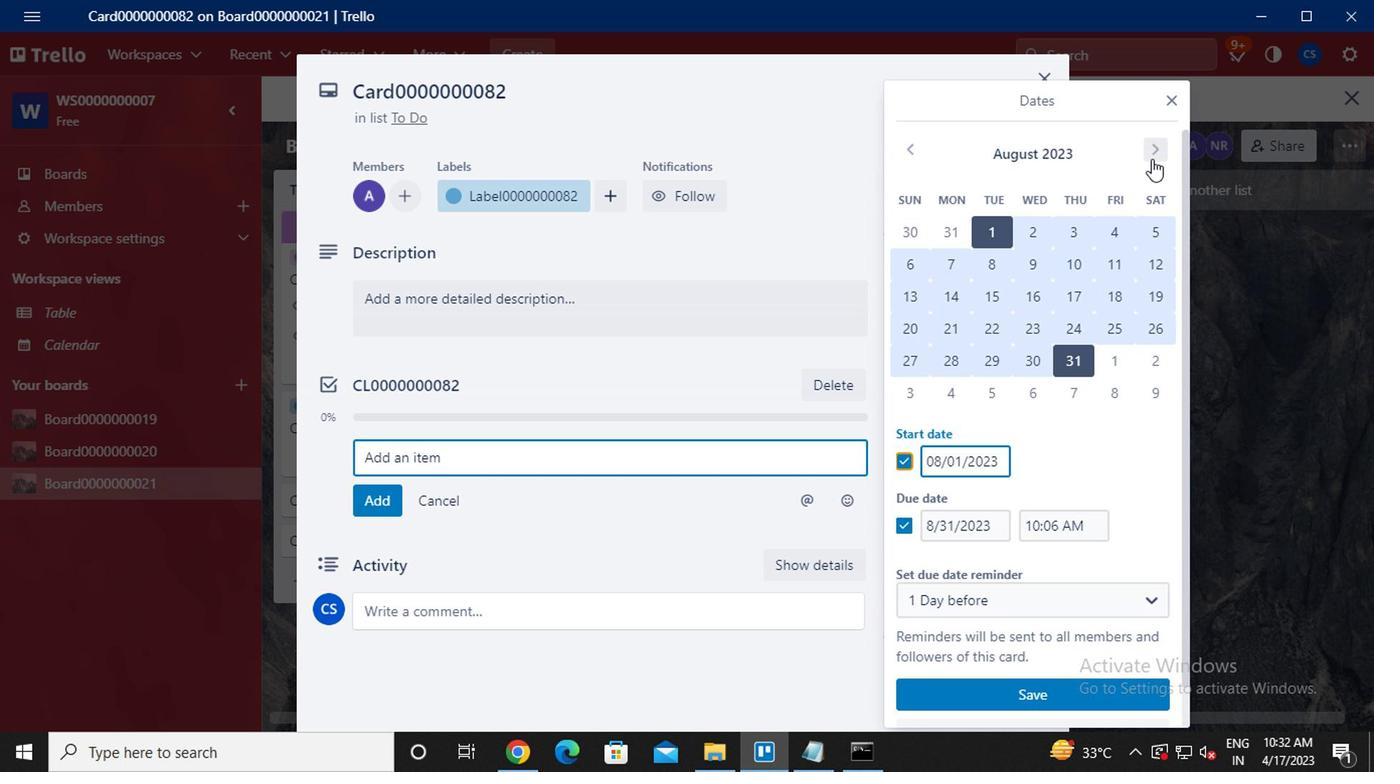 
Action: Mouse moved to (1107, 238)
Screenshot: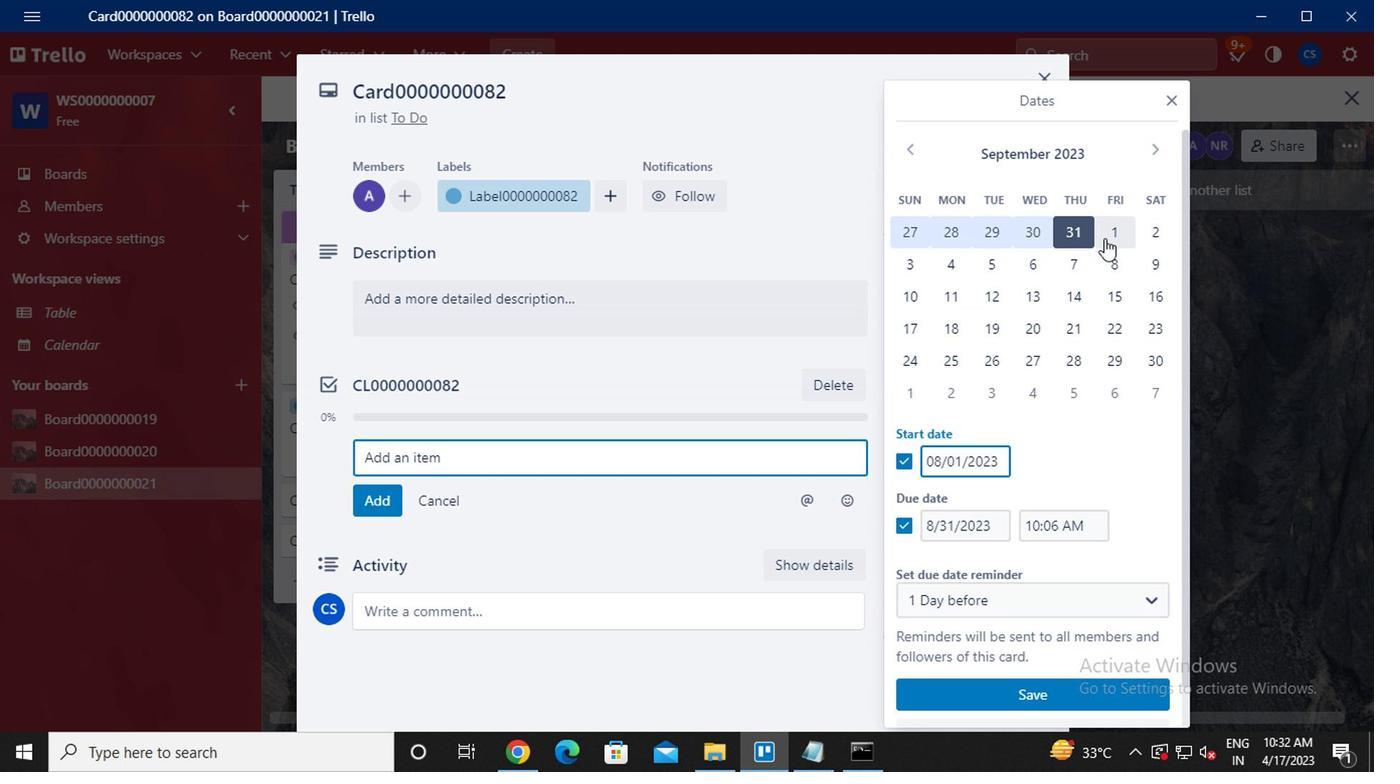 
Action: Mouse pressed left at (1107, 238)
Screenshot: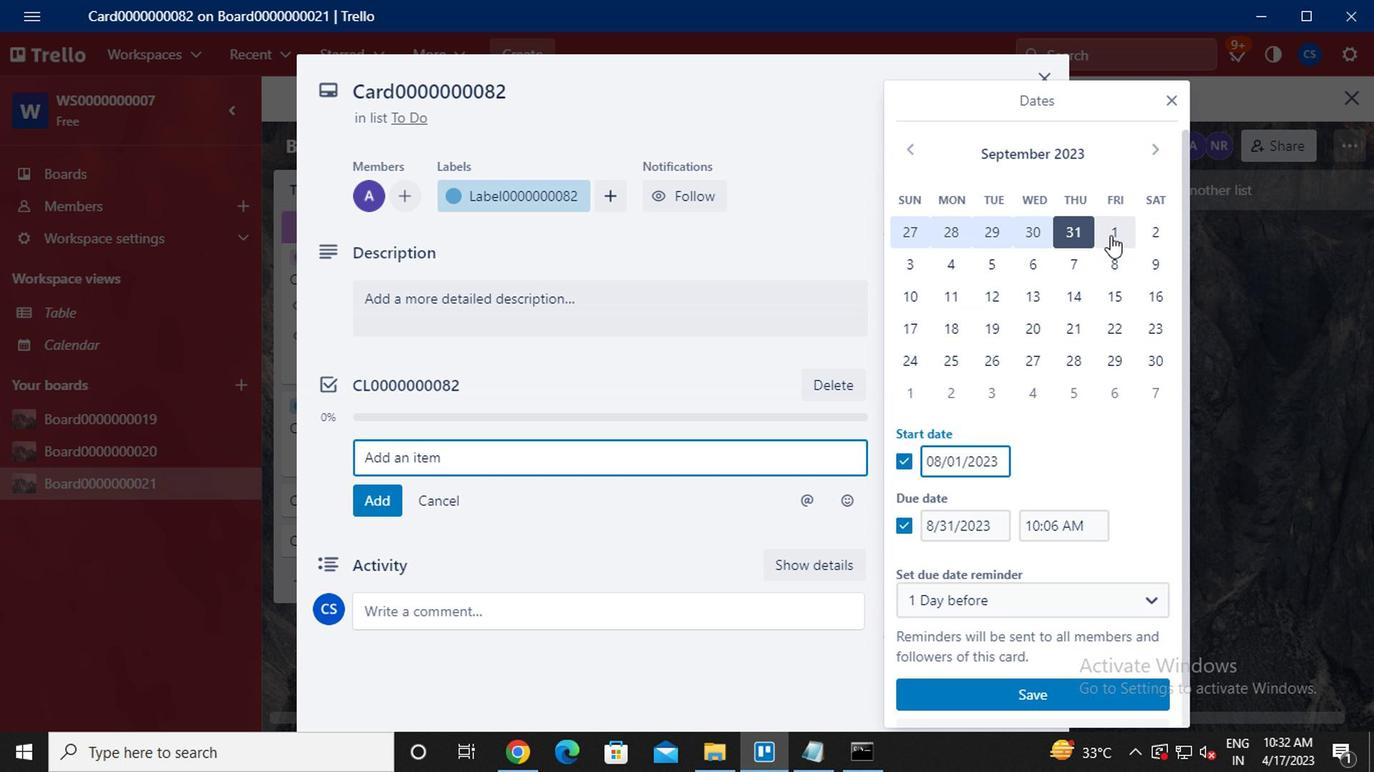 
Action: Mouse moved to (1155, 364)
Screenshot: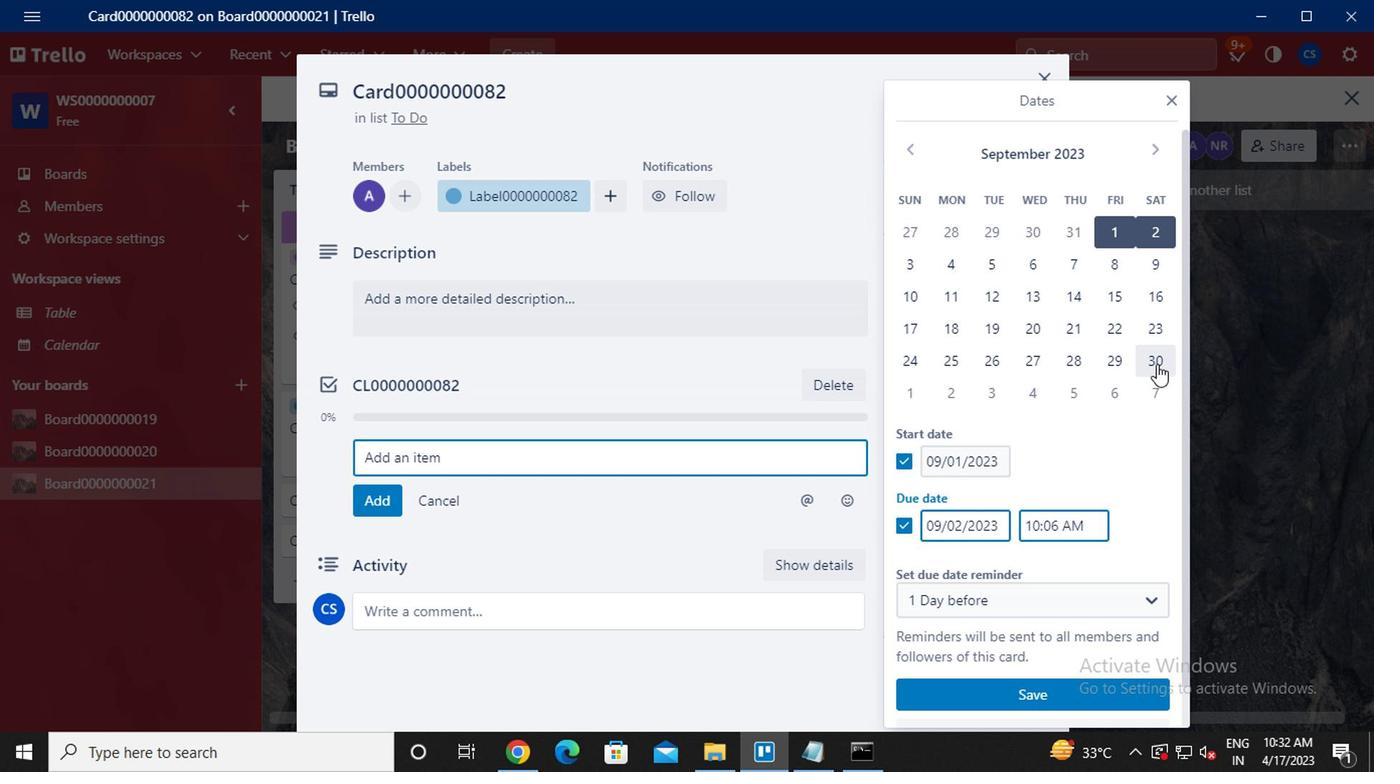 
Action: Mouse pressed left at (1155, 364)
Screenshot: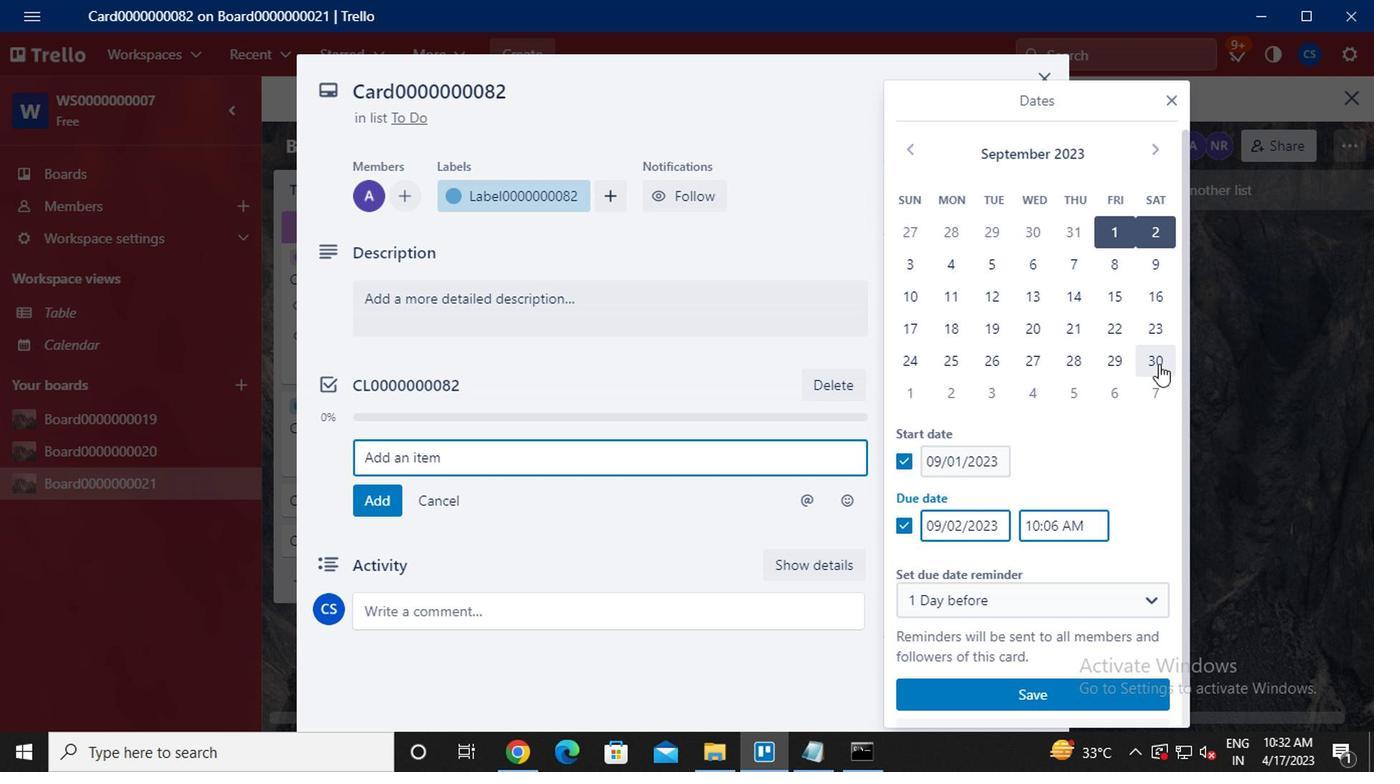 
Action: Mouse moved to (1032, 688)
Screenshot: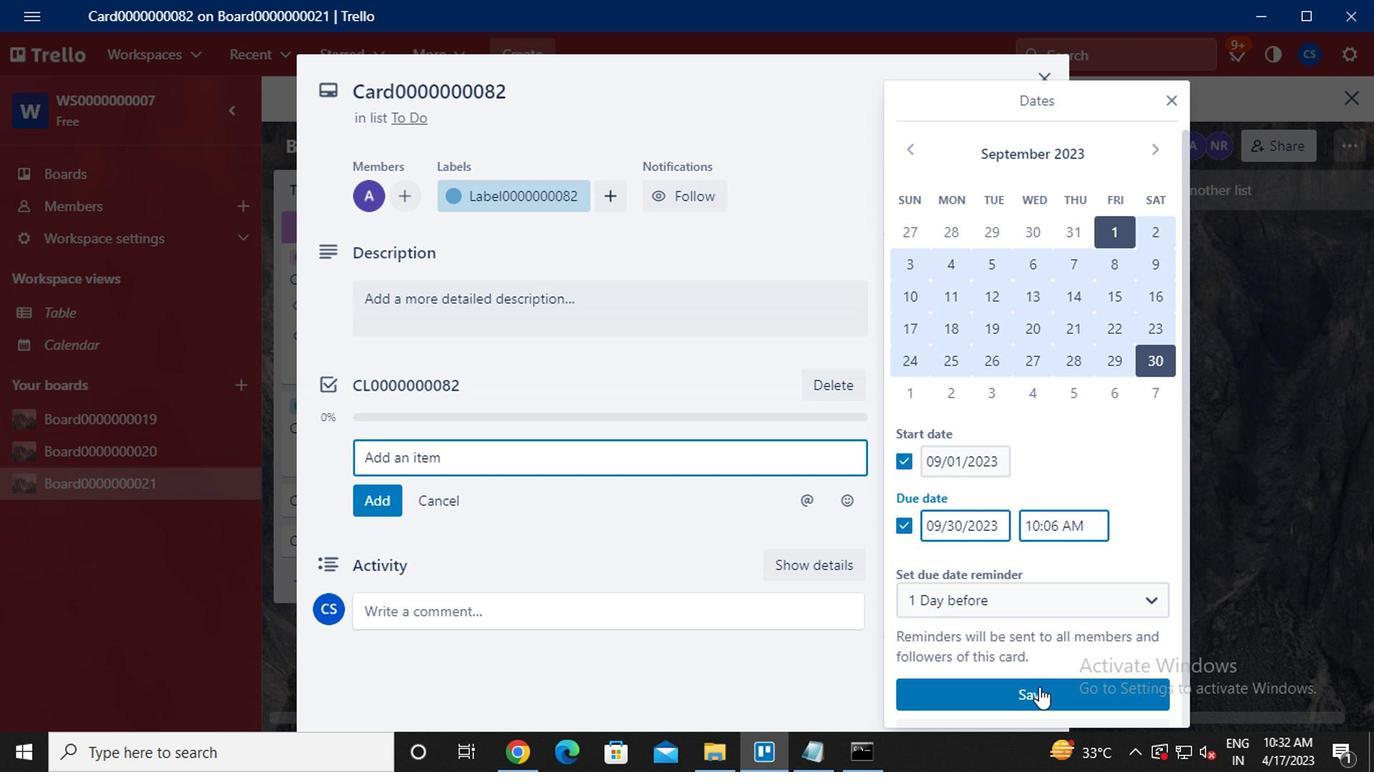 
Action: Mouse pressed left at (1032, 688)
Screenshot: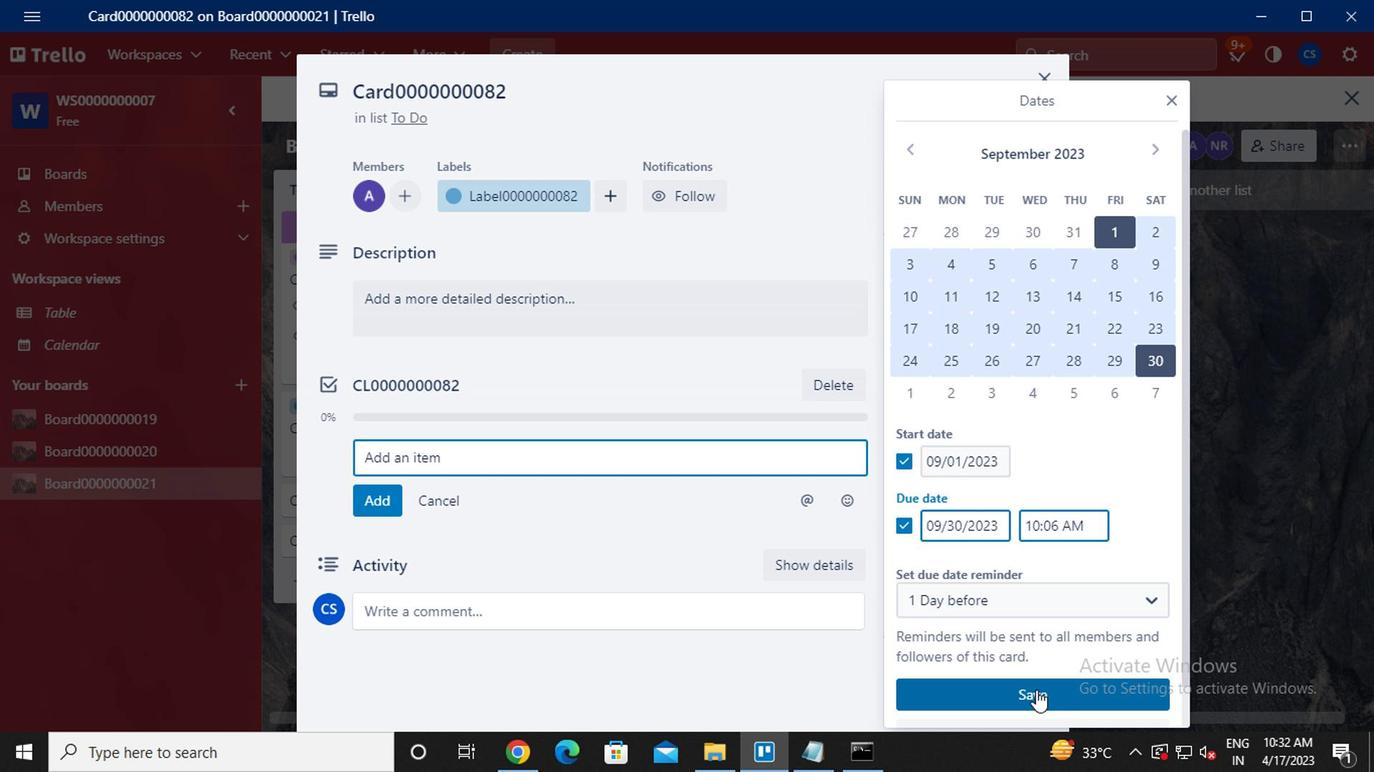 
Action: Mouse moved to (806, 670)
Screenshot: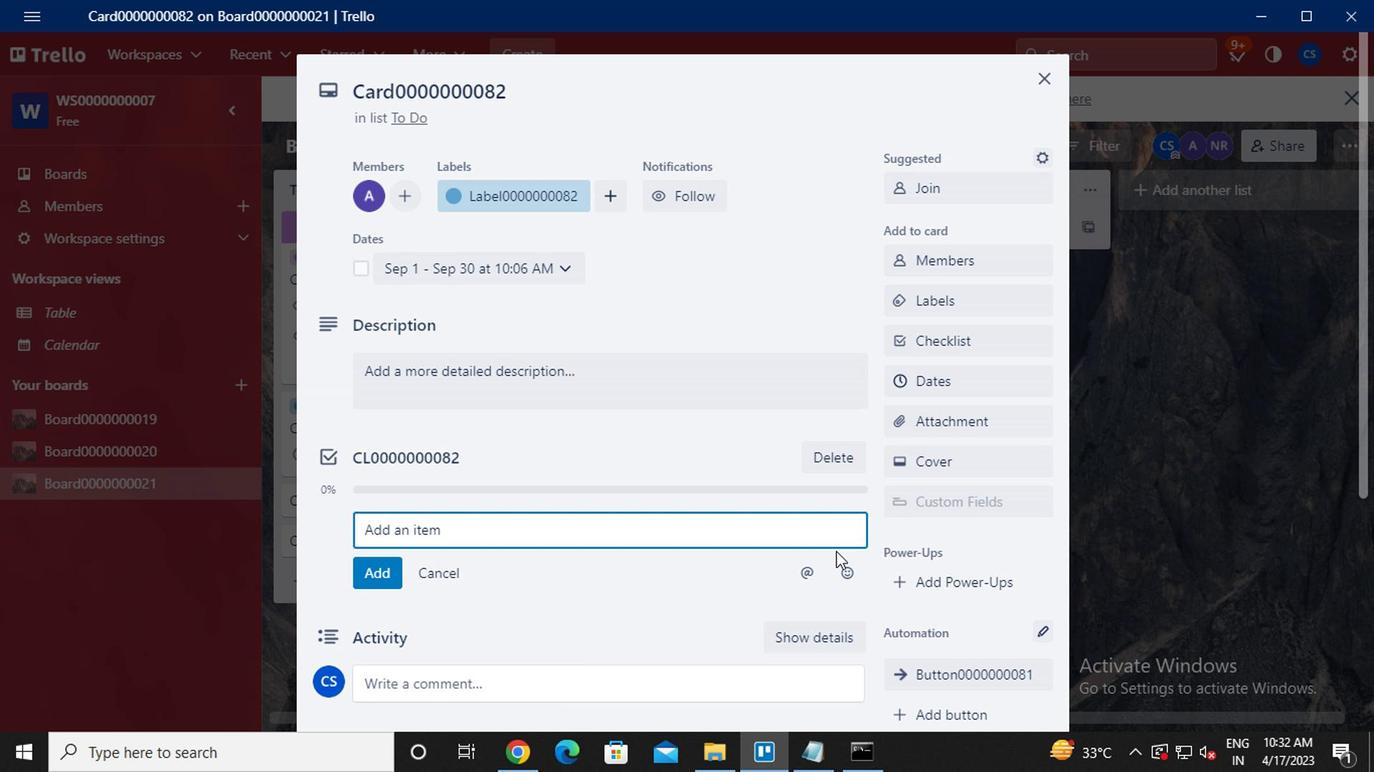 
